 Task: Search one way flight ticket for 1 adult, 1 child, 1 infant in seat in premium economy from Ketchikan: Ketchikan International Airport to Greensboro: Piedmont Triad International Airport on 5-1-2023. Number of bags: 1 checked bag. Price is upto 110000. Outbound departure time preference is 13:15. Return departure time preference is 11:30.
Action: Mouse moved to (158, 149)
Screenshot: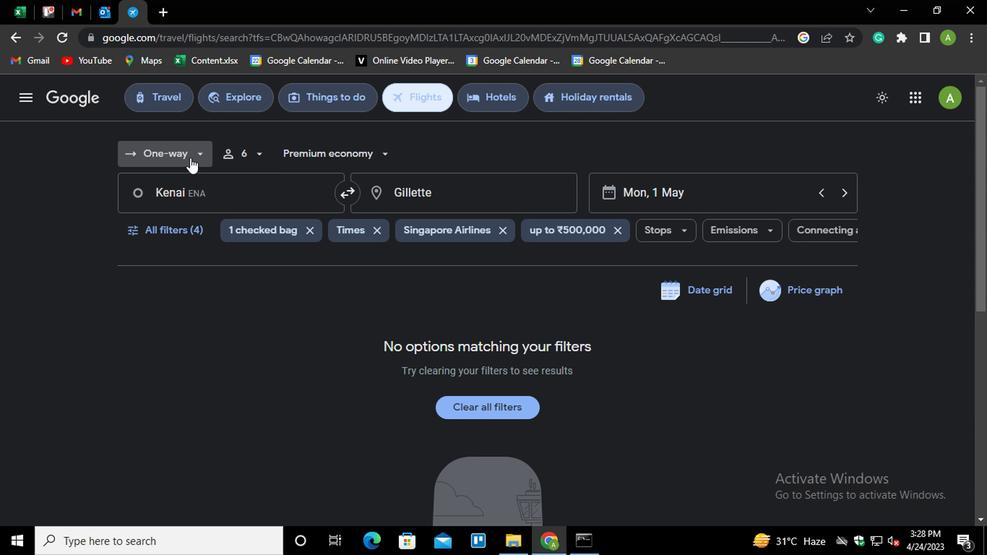 
Action: Mouse pressed left at (158, 149)
Screenshot: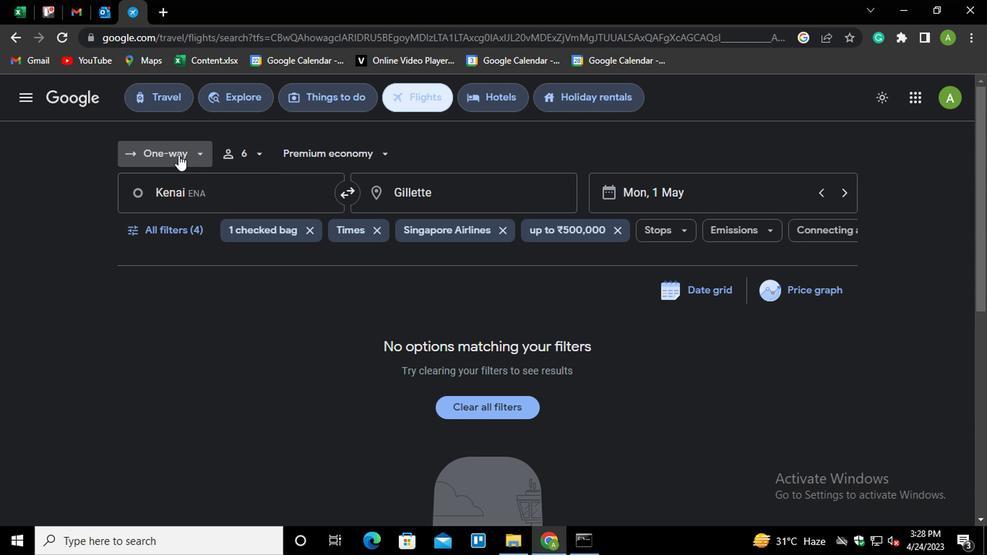 
Action: Mouse moved to (171, 218)
Screenshot: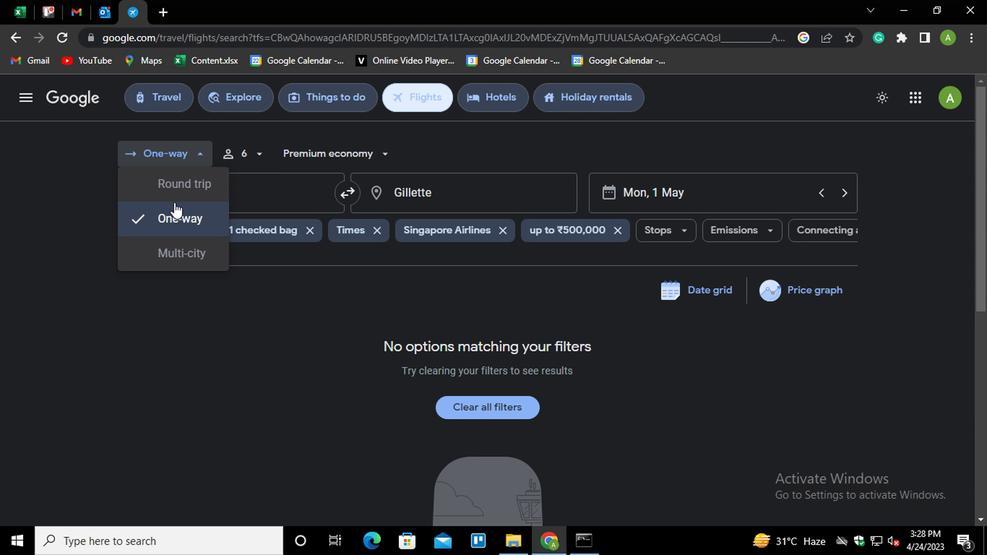 
Action: Mouse pressed left at (171, 218)
Screenshot: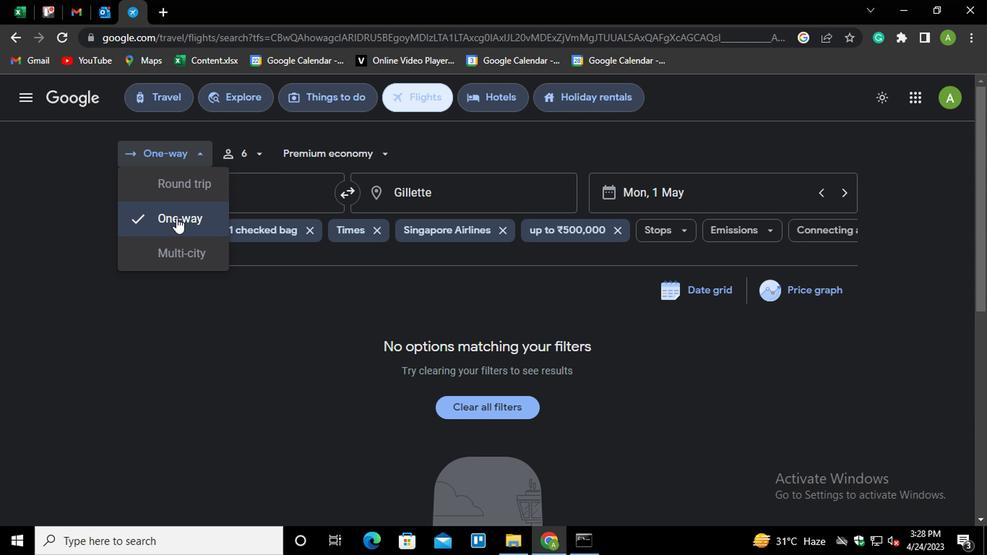 
Action: Mouse moved to (248, 154)
Screenshot: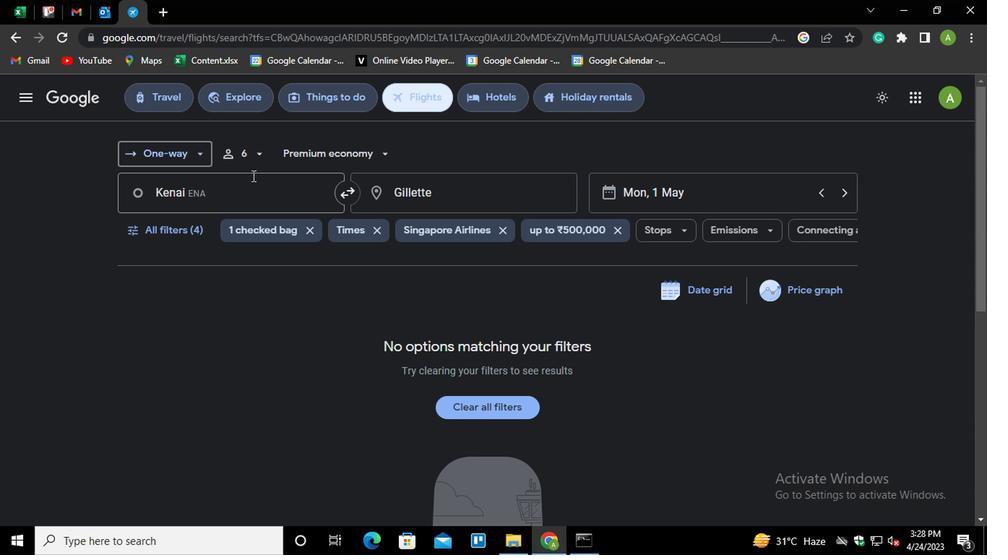 
Action: Mouse pressed left at (248, 154)
Screenshot: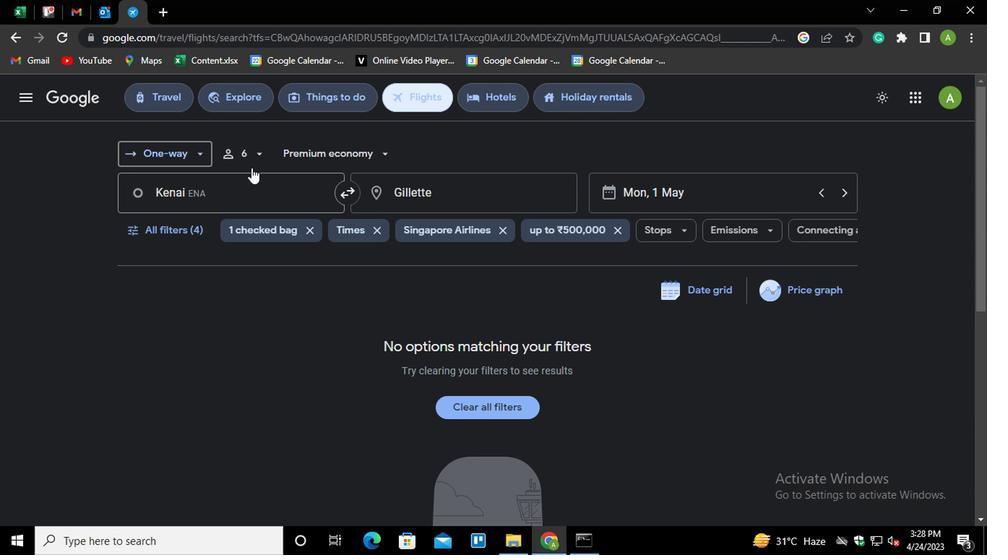 
Action: Mouse moved to (308, 186)
Screenshot: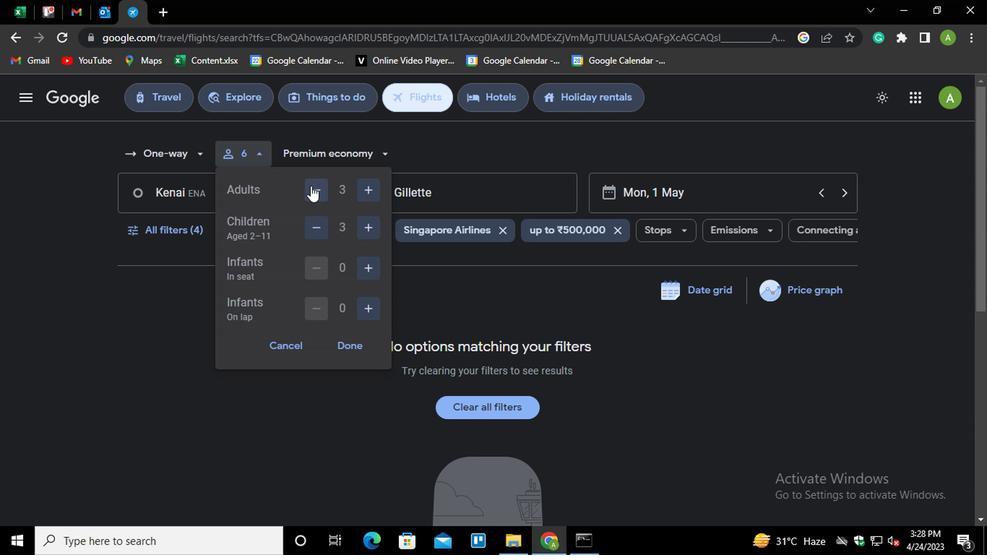 
Action: Mouse pressed left at (308, 186)
Screenshot: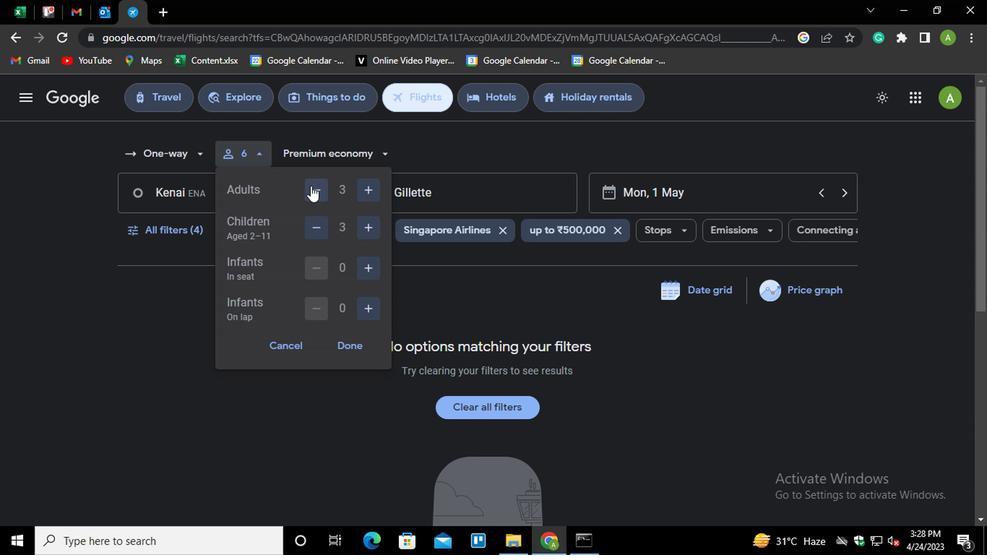 
Action: Mouse moved to (309, 186)
Screenshot: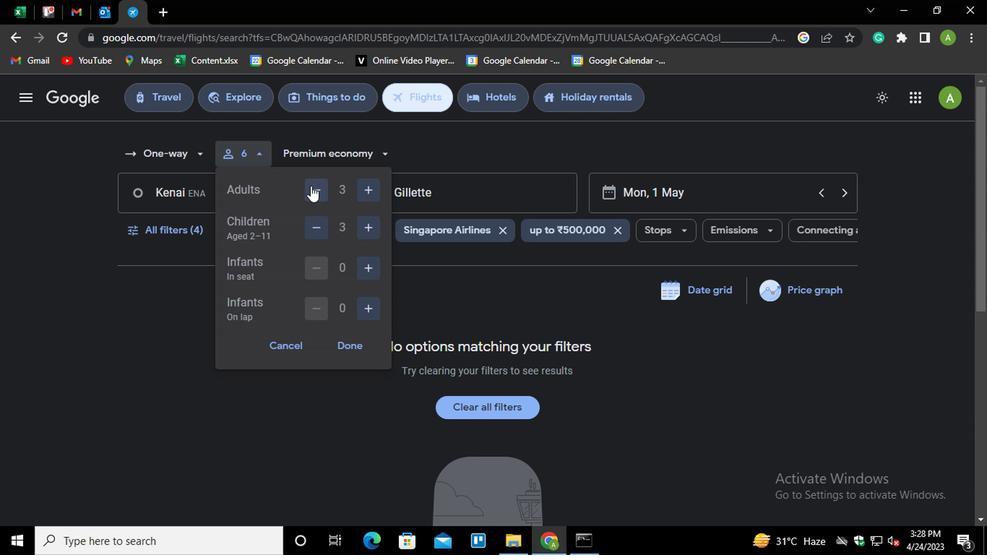 
Action: Mouse pressed left at (309, 186)
Screenshot: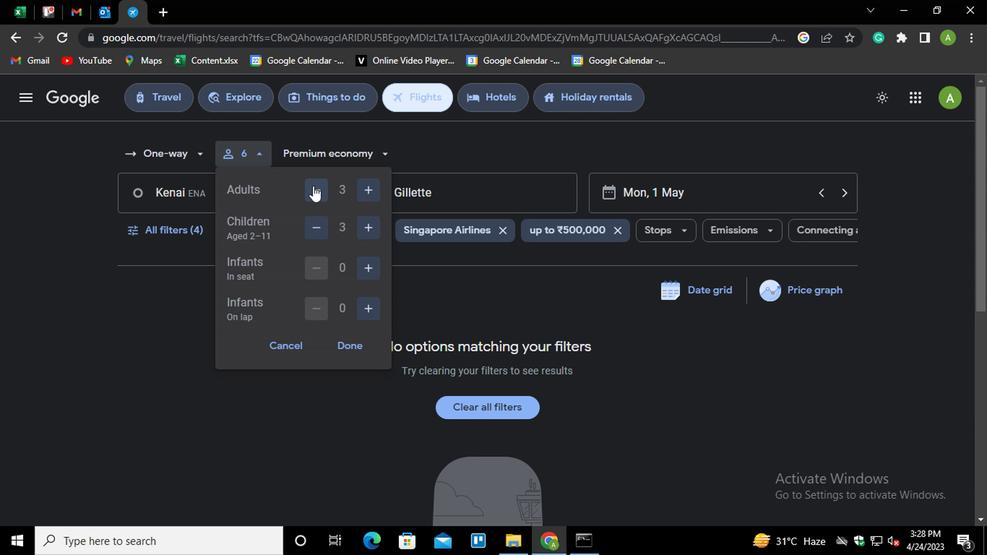 
Action: Mouse moved to (312, 225)
Screenshot: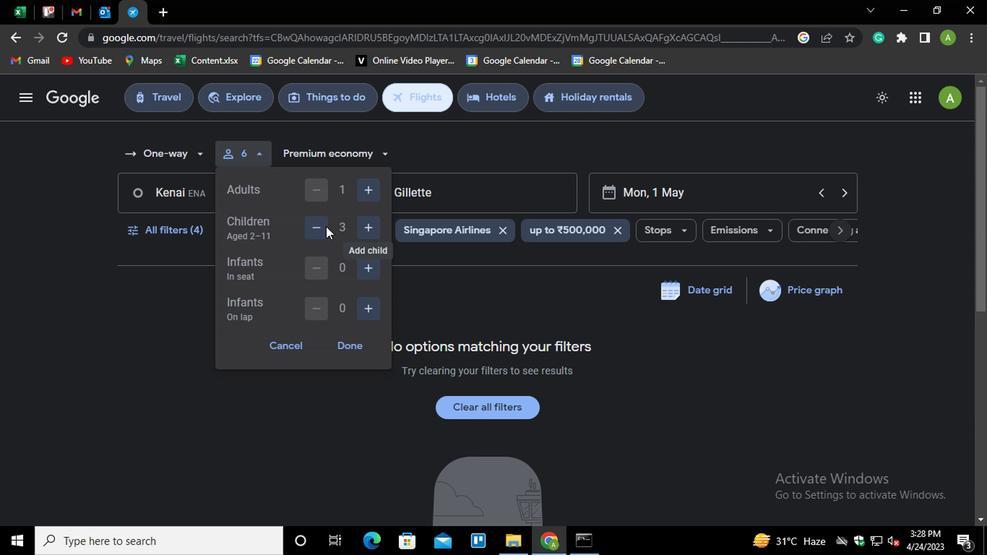 
Action: Mouse pressed left at (312, 225)
Screenshot: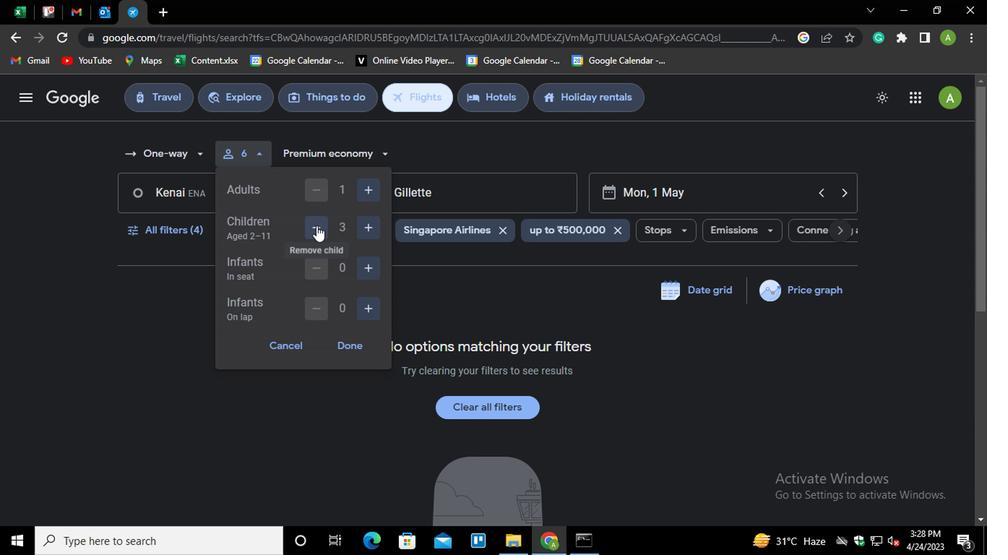
Action: Mouse pressed left at (312, 225)
Screenshot: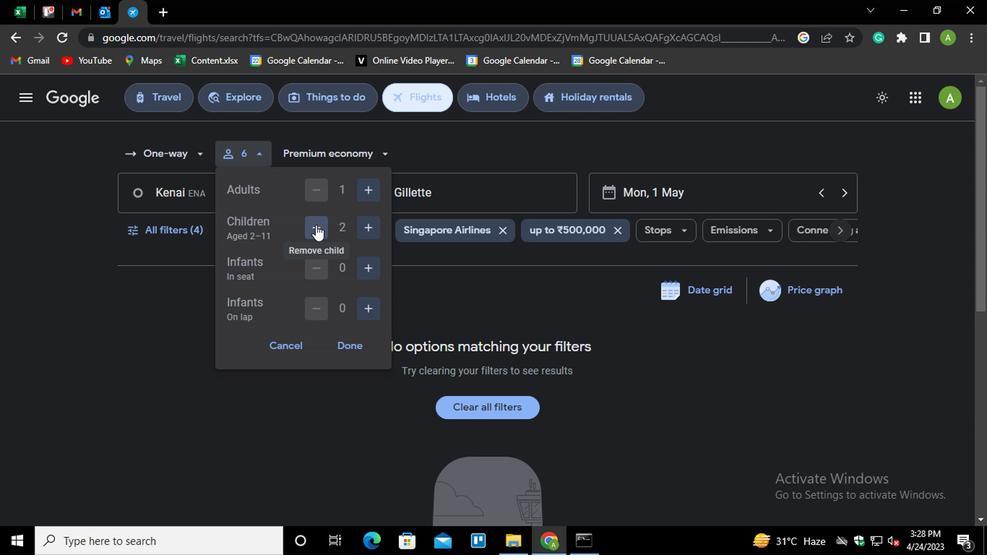 
Action: Mouse moved to (365, 271)
Screenshot: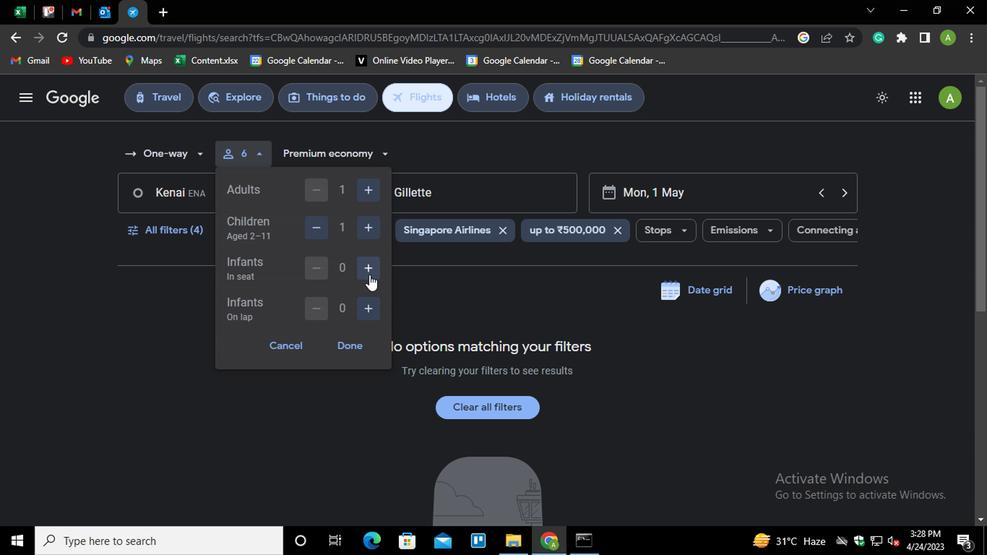 
Action: Mouse pressed left at (365, 271)
Screenshot: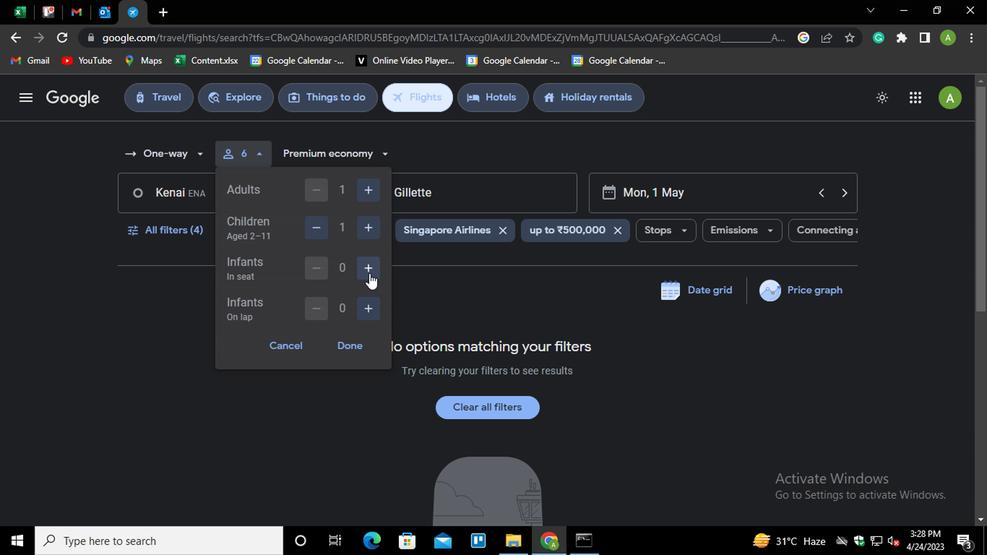 
Action: Mouse moved to (354, 350)
Screenshot: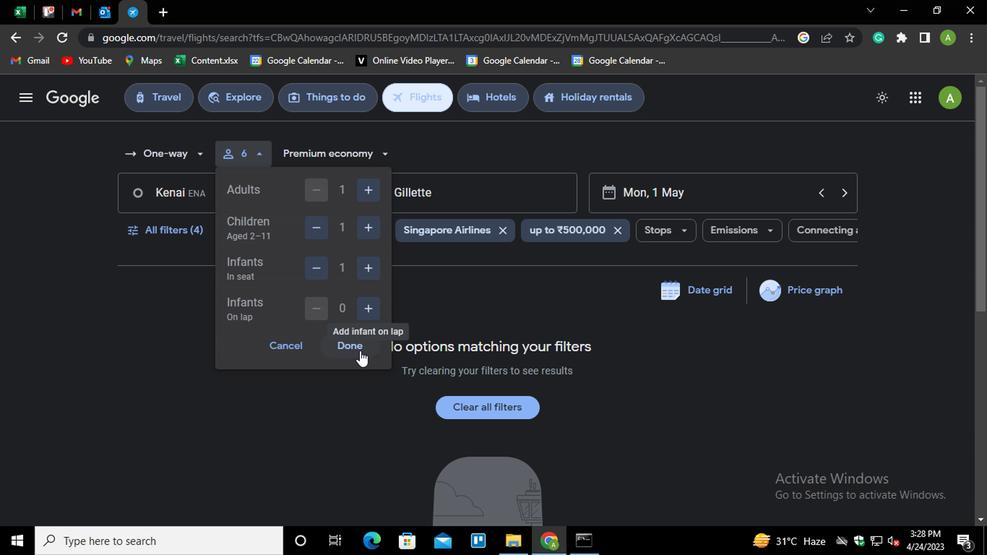 
Action: Mouse pressed left at (354, 350)
Screenshot: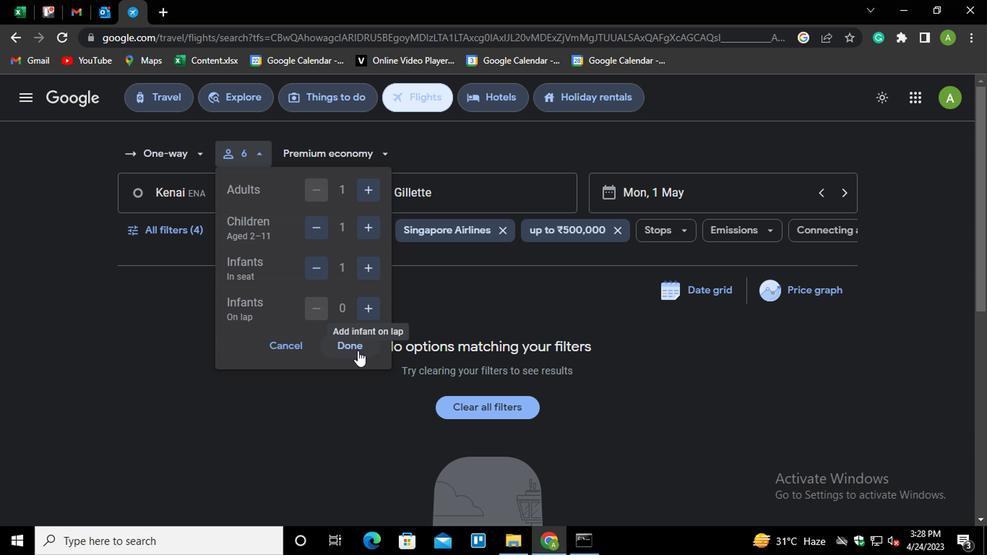 
Action: Mouse moved to (348, 145)
Screenshot: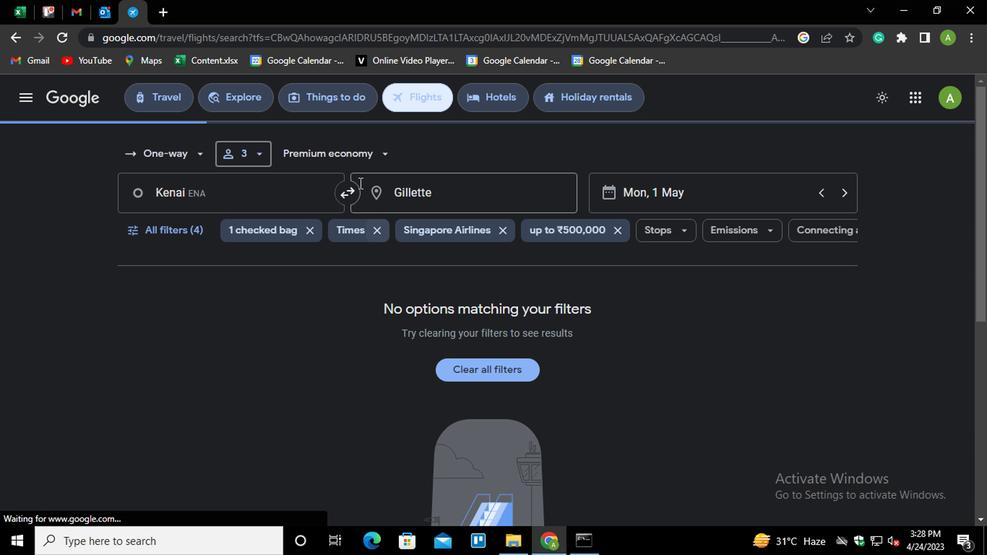 
Action: Mouse pressed left at (348, 145)
Screenshot: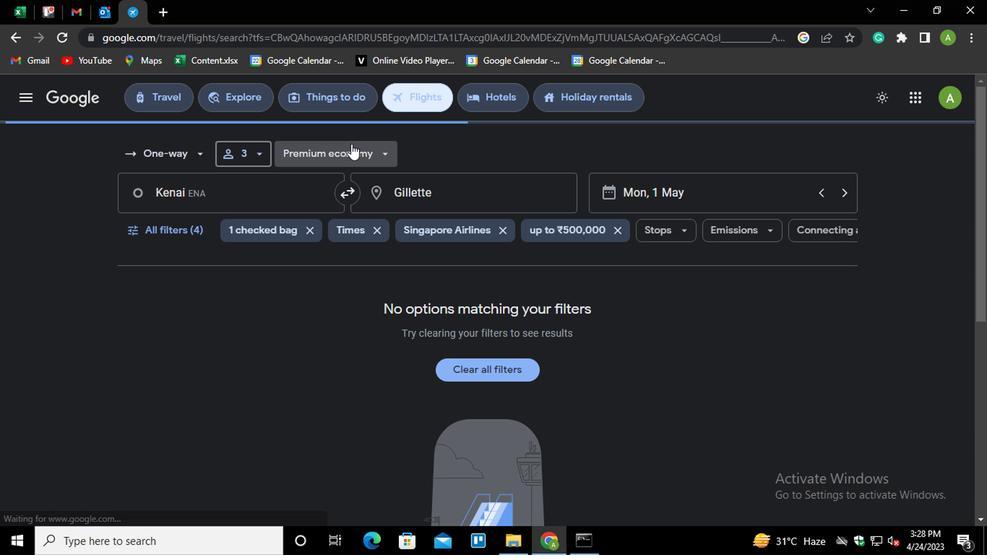 
Action: Mouse moved to (369, 188)
Screenshot: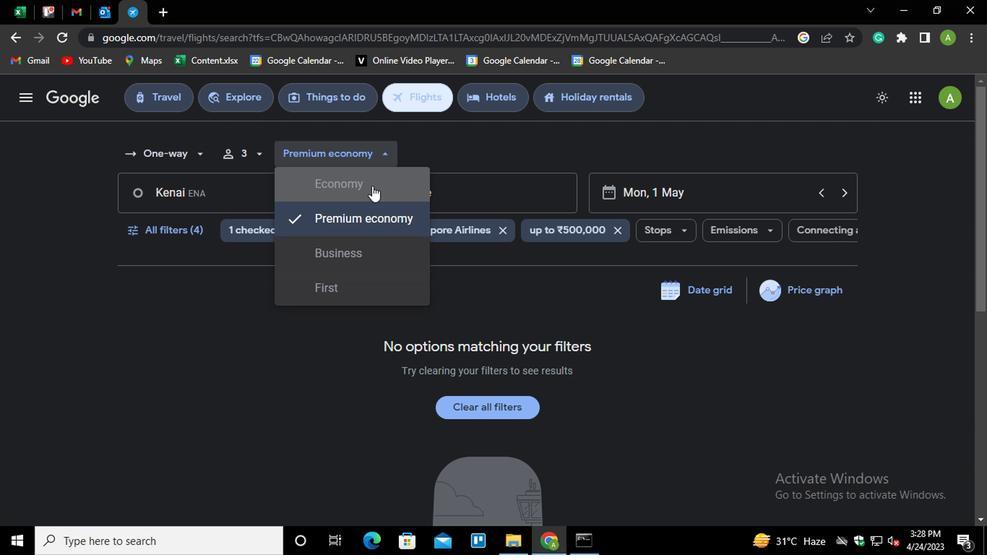 
Action: Mouse pressed left at (369, 188)
Screenshot: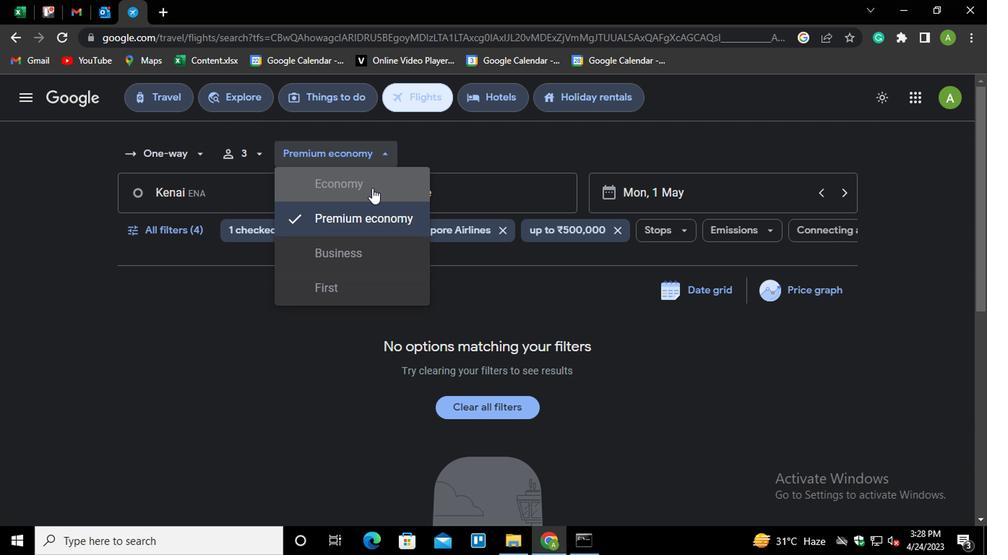 
Action: Mouse moved to (239, 198)
Screenshot: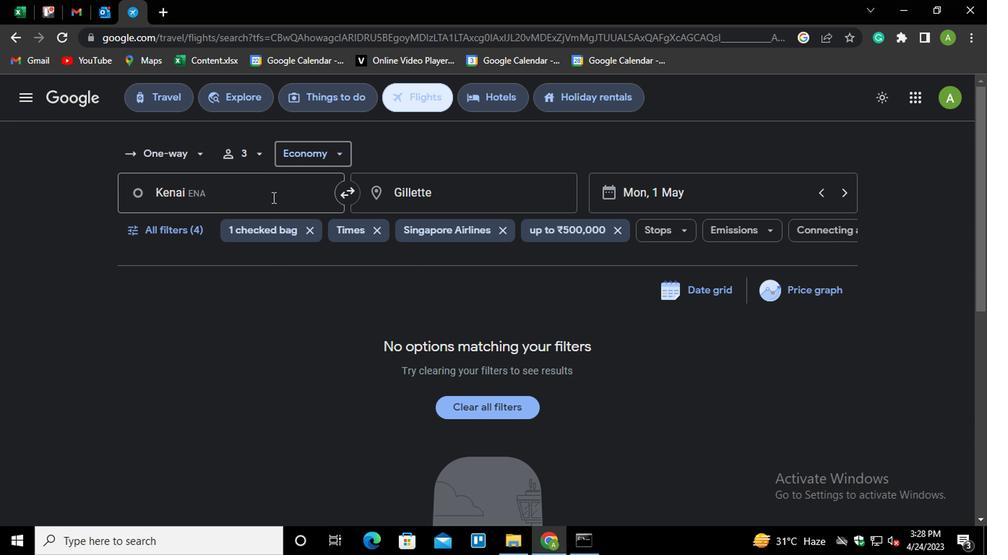 
Action: Mouse pressed left at (239, 198)
Screenshot: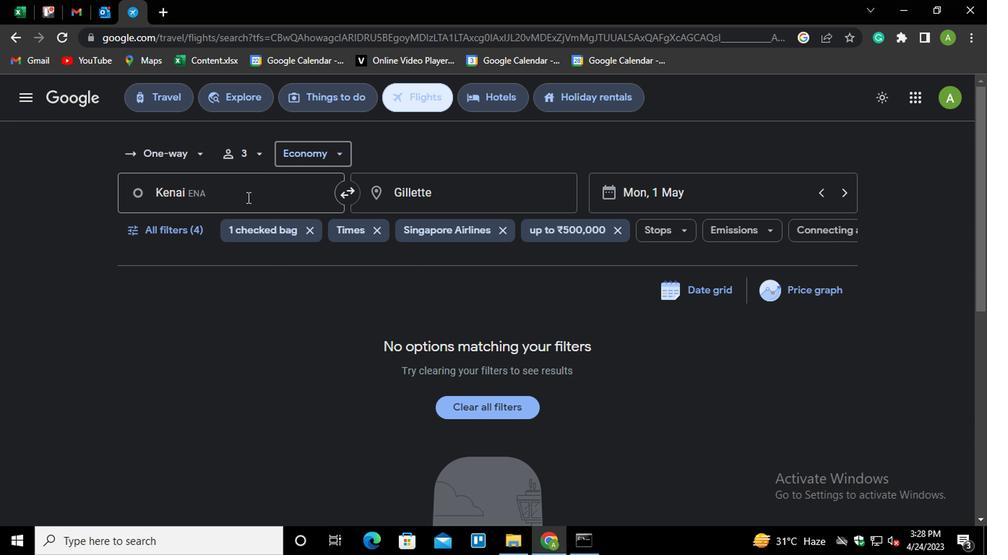 
Action: Mouse moved to (239, 196)
Screenshot: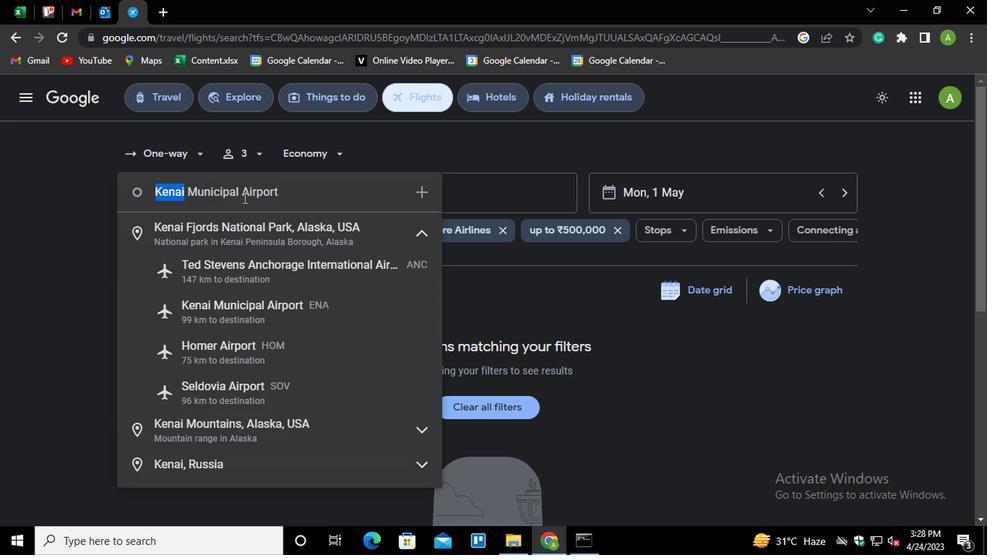 
Action: Key pressed <Key.shift_r>Ketchik<Key.down><Key.down><Key.enter>
Screenshot: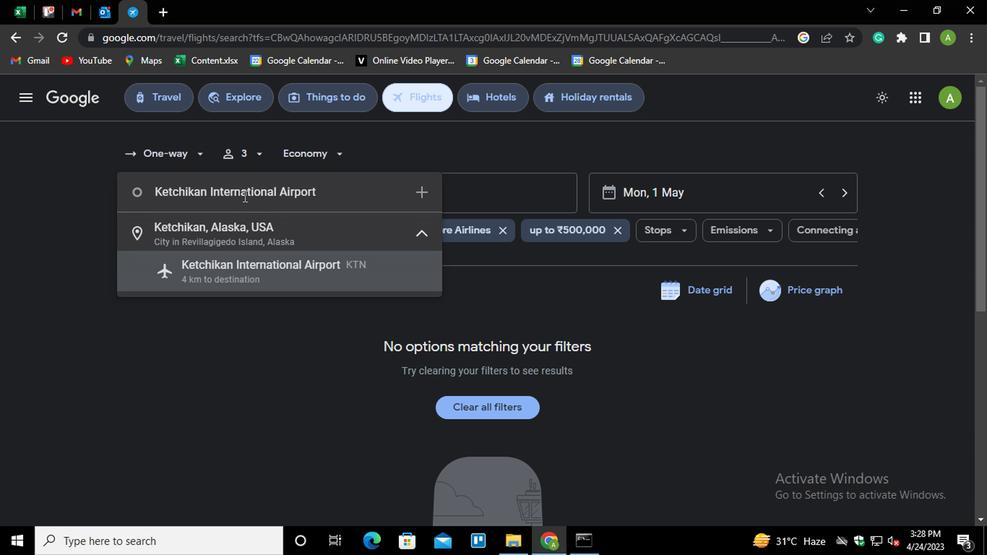 
Action: Mouse moved to (463, 197)
Screenshot: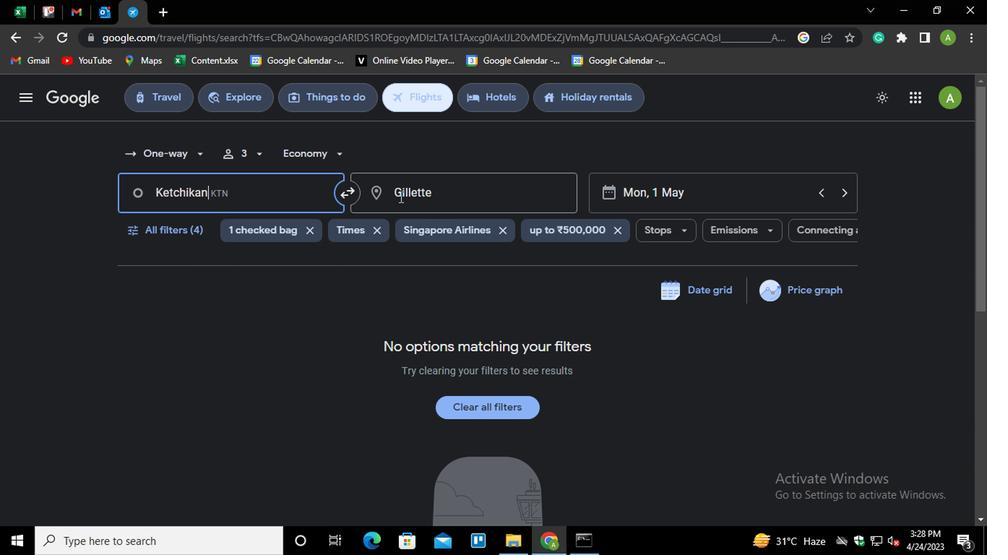 
Action: Mouse pressed left at (463, 197)
Screenshot: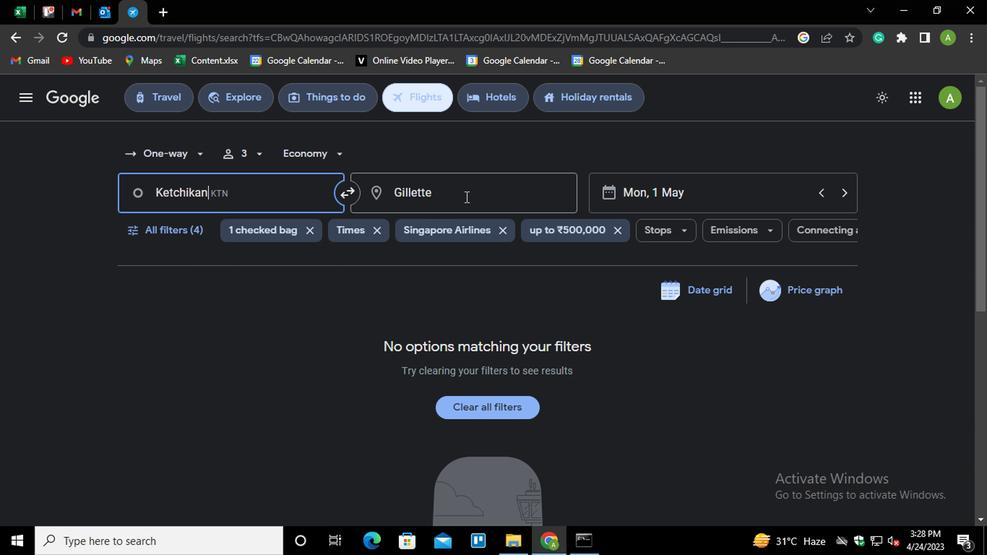 
Action: Key pressed <Key.shift>GREENSBORO<Key.down><Key.down><Key.enter>
Screenshot: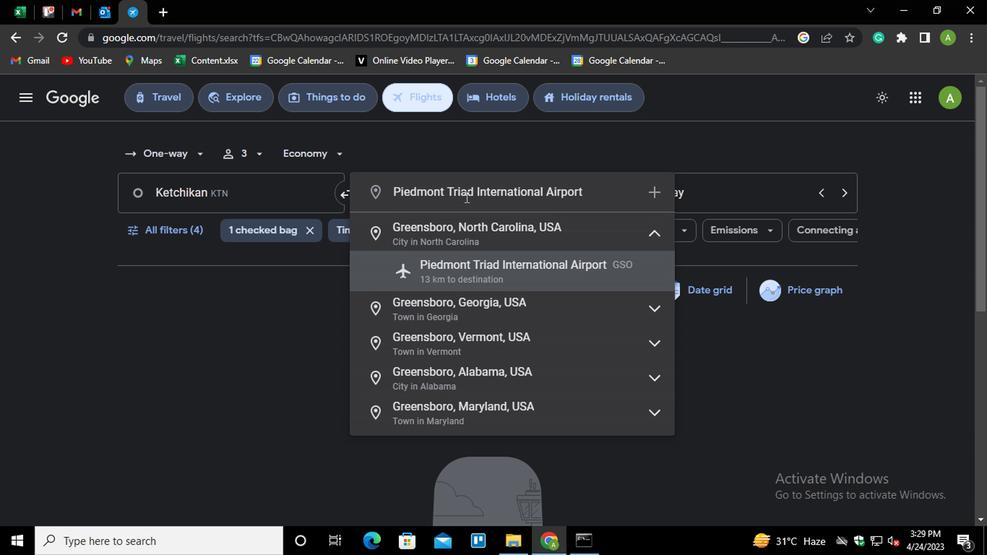 
Action: Mouse moved to (161, 230)
Screenshot: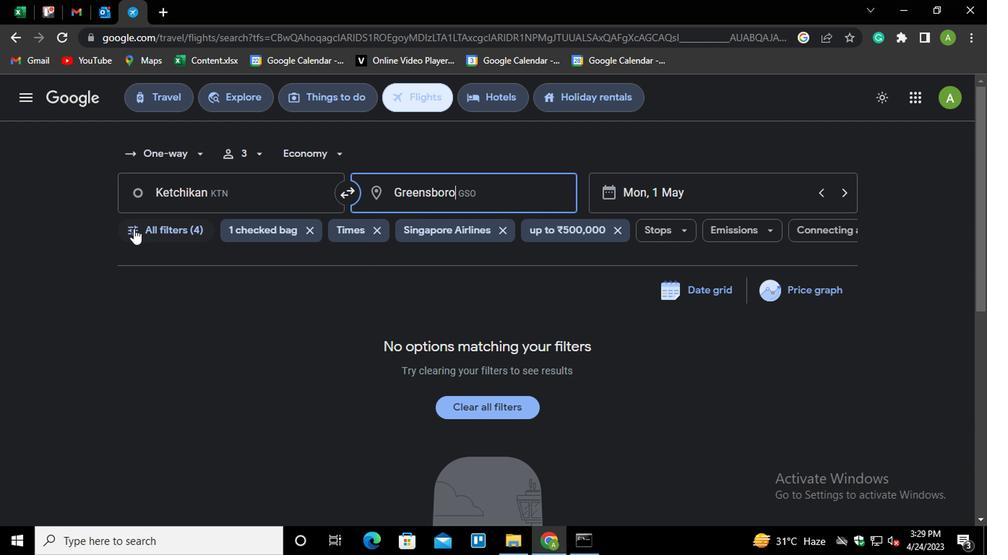 
Action: Mouse pressed left at (161, 230)
Screenshot: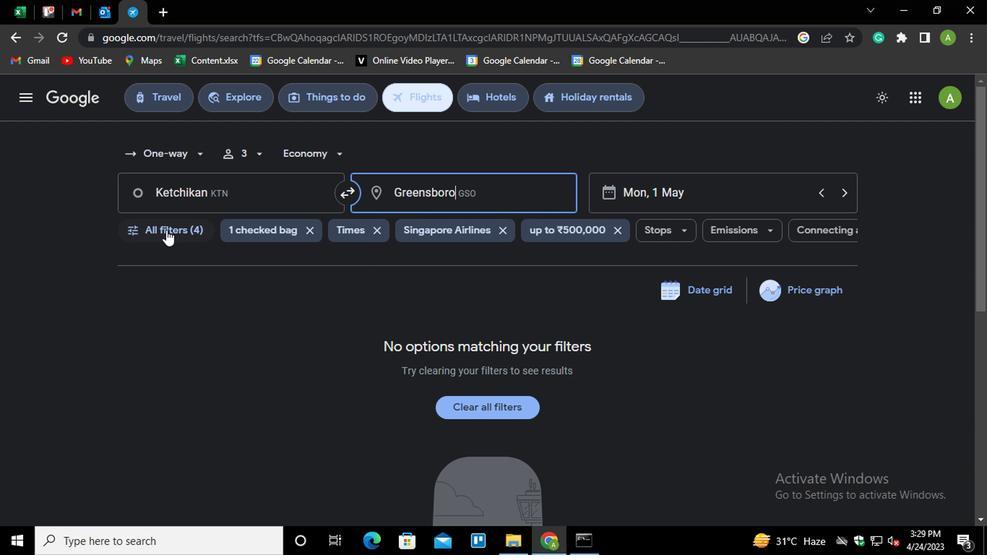 
Action: Mouse moved to (235, 368)
Screenshot: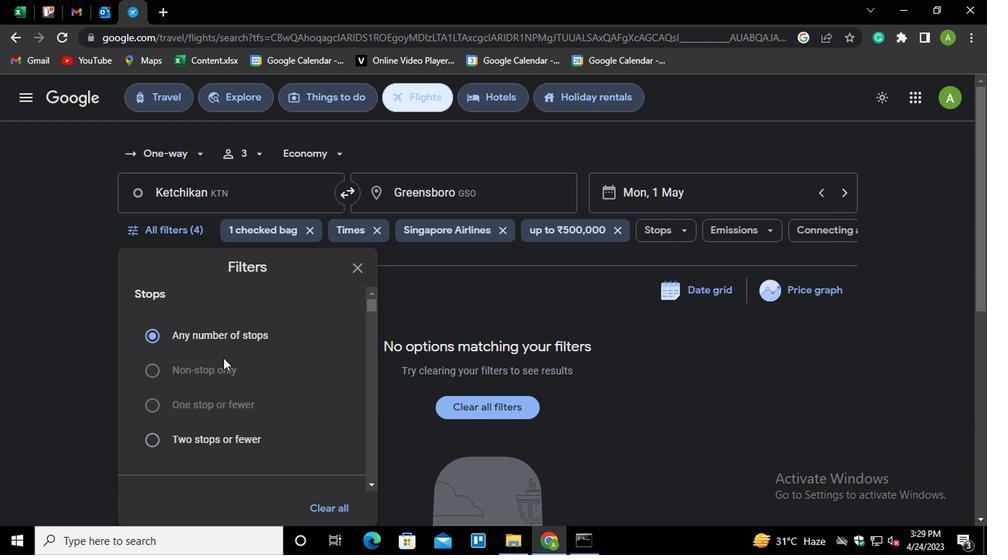 
Action: Mouse scrolled (235, 367) with delta (0, -1)
Screenshot: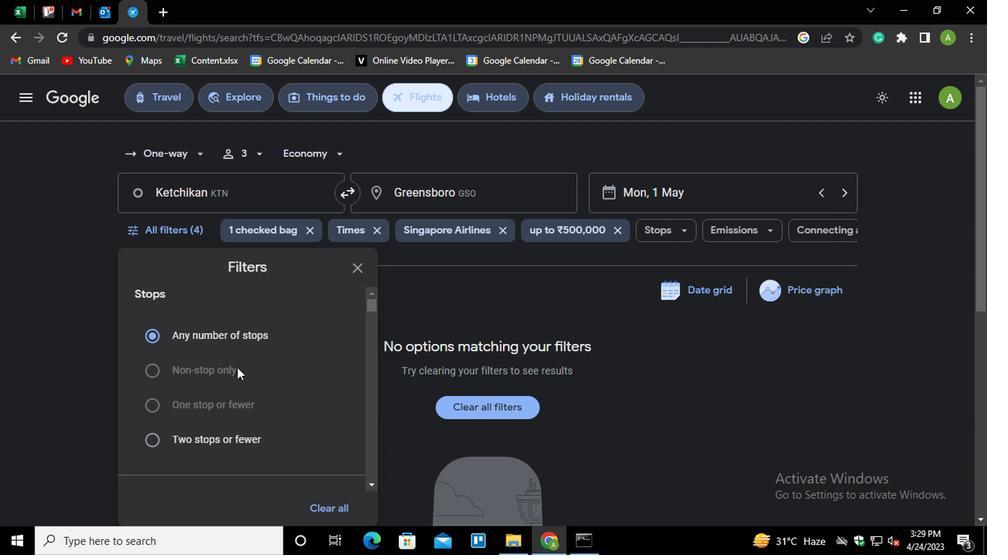 
Action: Mouse moved to (235, 368)
Screenshot: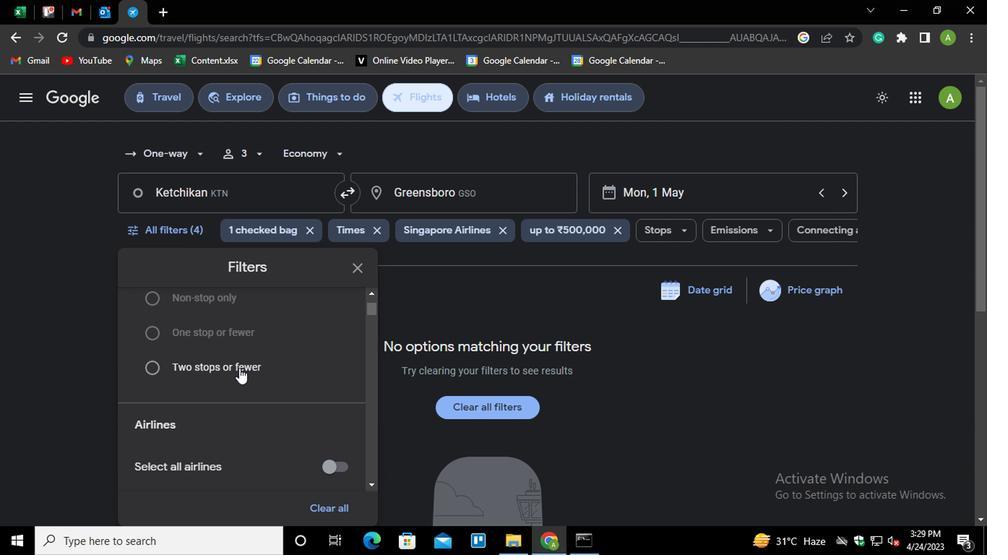 
Action: Mouse scrolled (235, 367) with delta (0, -1)
Screenshot: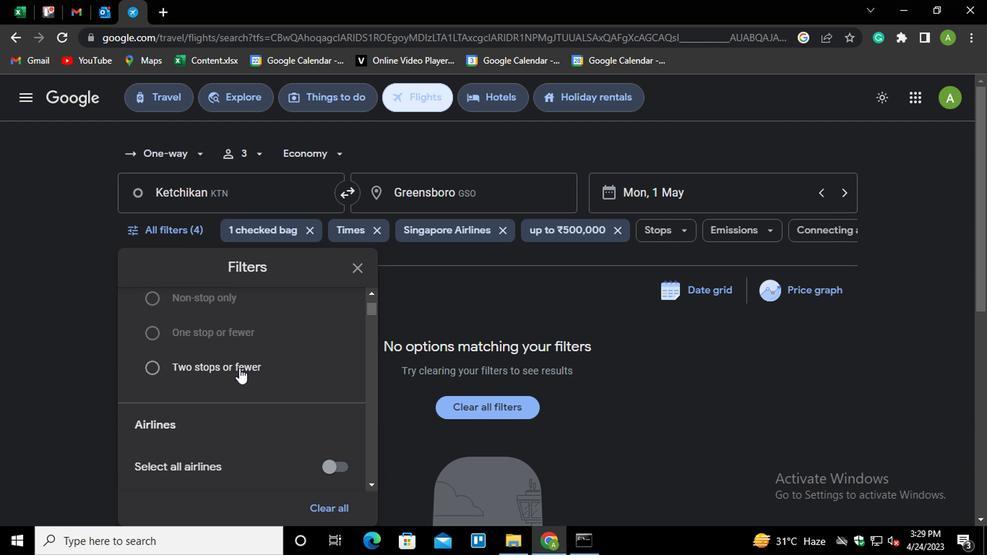 
Action: Mouse moved to (235, 368)
Screenshot: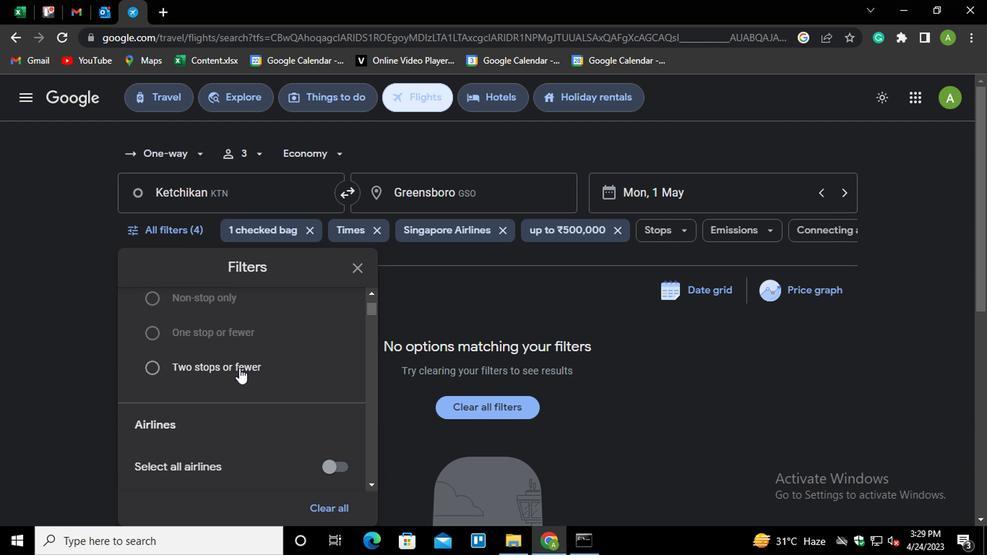 
Action: Mouse scrolled (235, 367) with delta (0, -1)
Screenshot: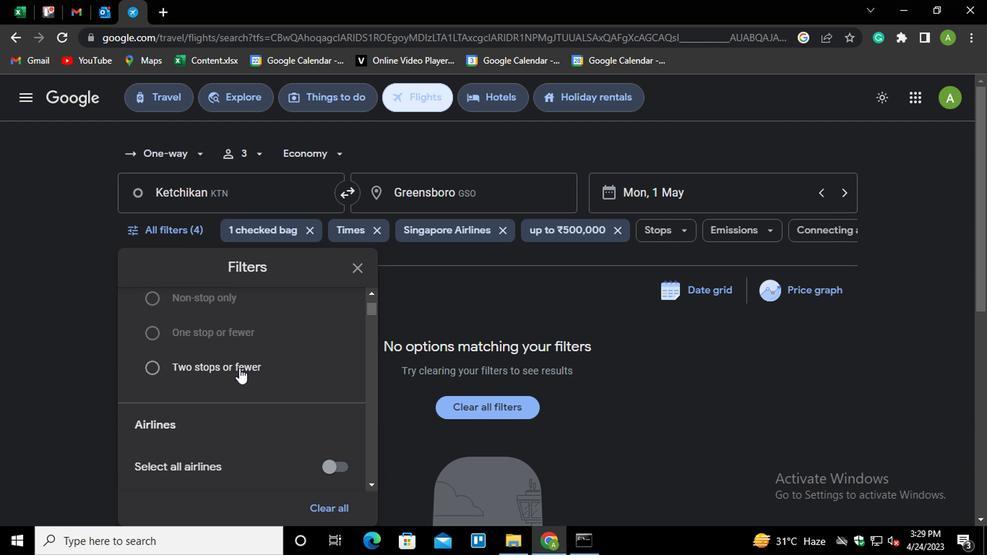 
Action: Mouse scrolled (235, 367) with delta (0, -1)
Screenshot: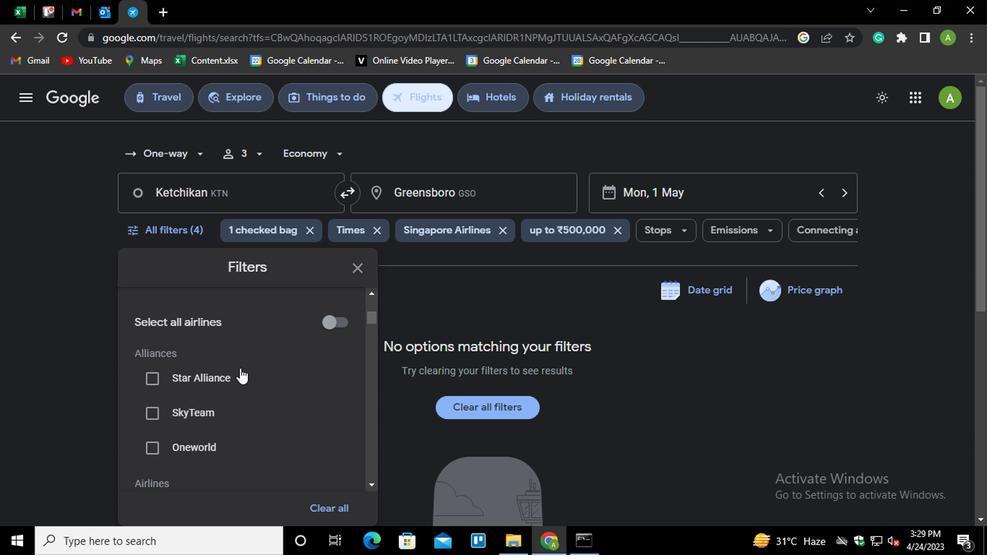 
Action: Mouse scrolled (235, 367) with delta (0, -1)
Screenshot: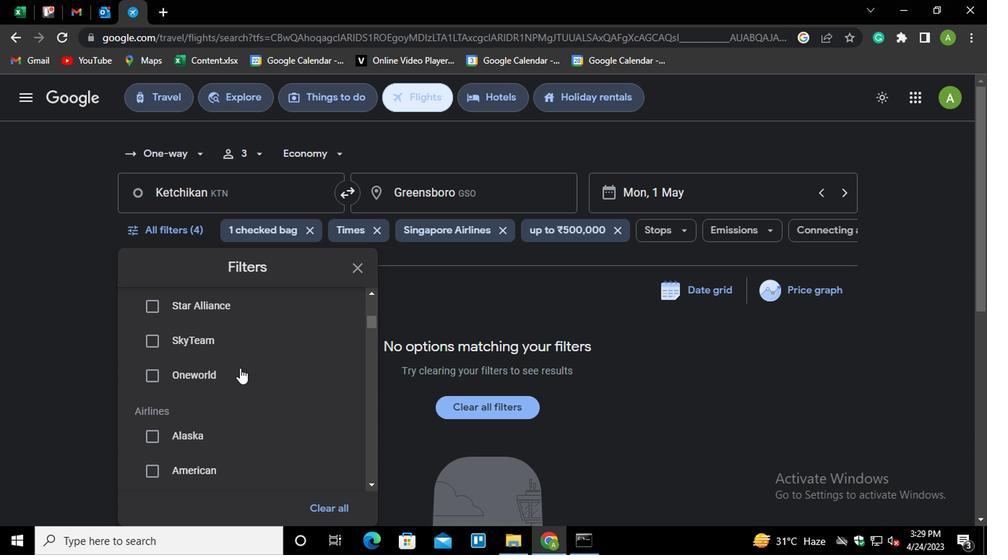 
Action: Mouse scrolled (235, 368) with delta (0, 0)
Screenshot: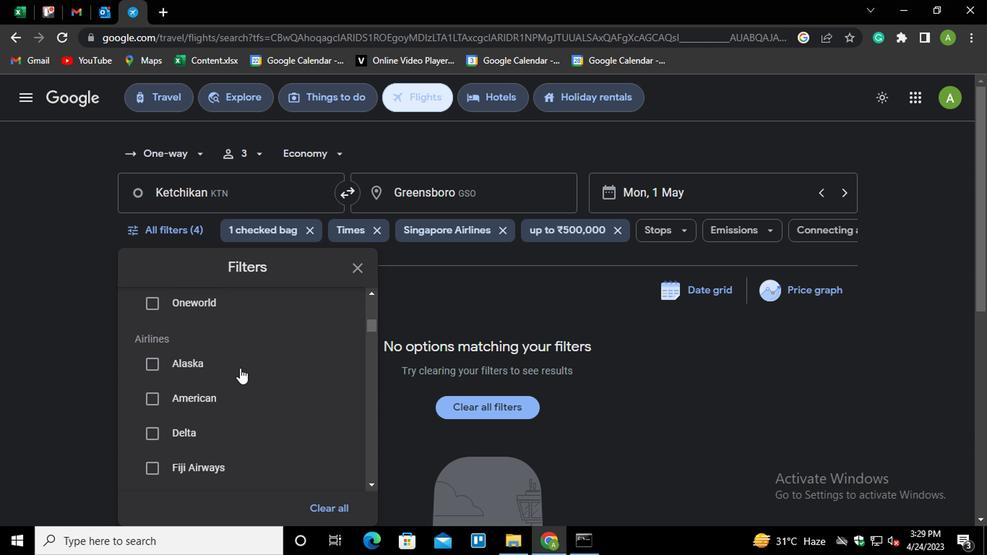 
Action: Mouse scrolled (235, 368) with delta (0, 0)
Screenshot: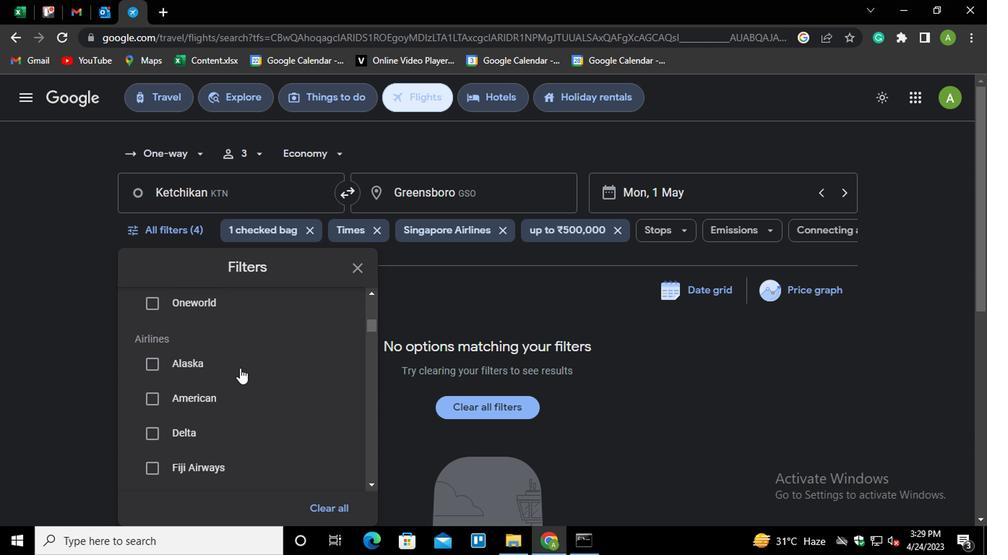 
Action: Mouse scrolled (235, 368) with delta (0, 0)
Screenshot: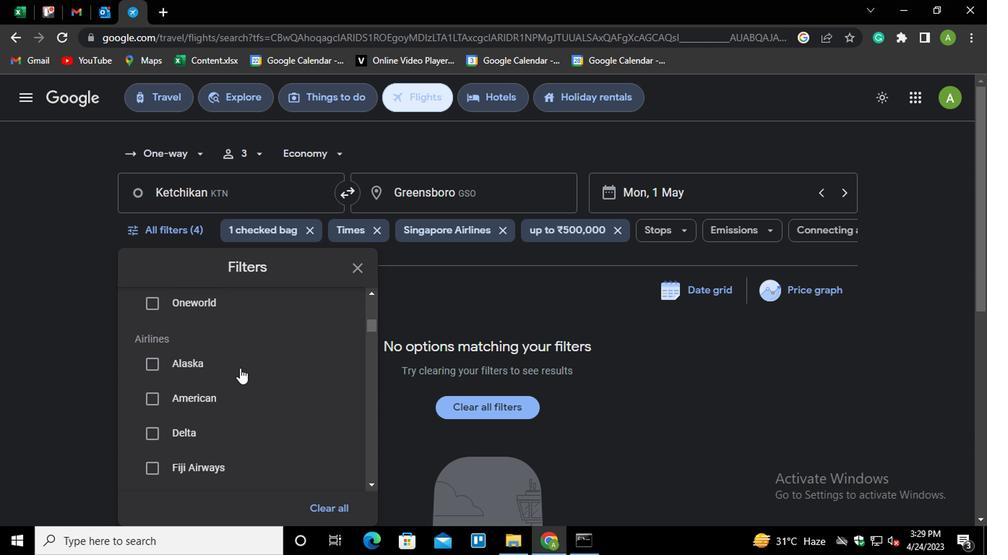 
Action: Mouse scrolled (235, 368) with delta (0, 0)
Screenshot: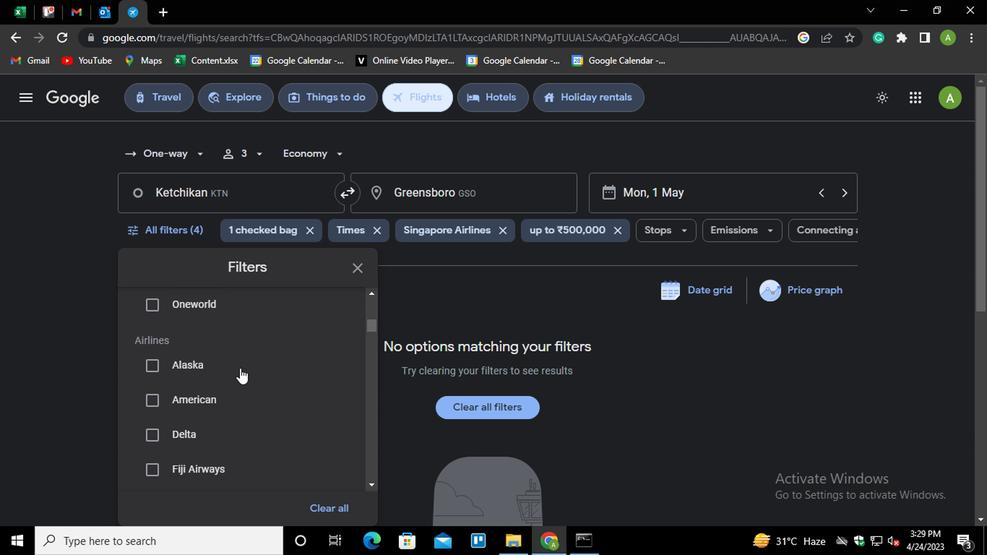 
Action: Mouse scrolled (235, 367) with delta (0, -1)
Screenshot: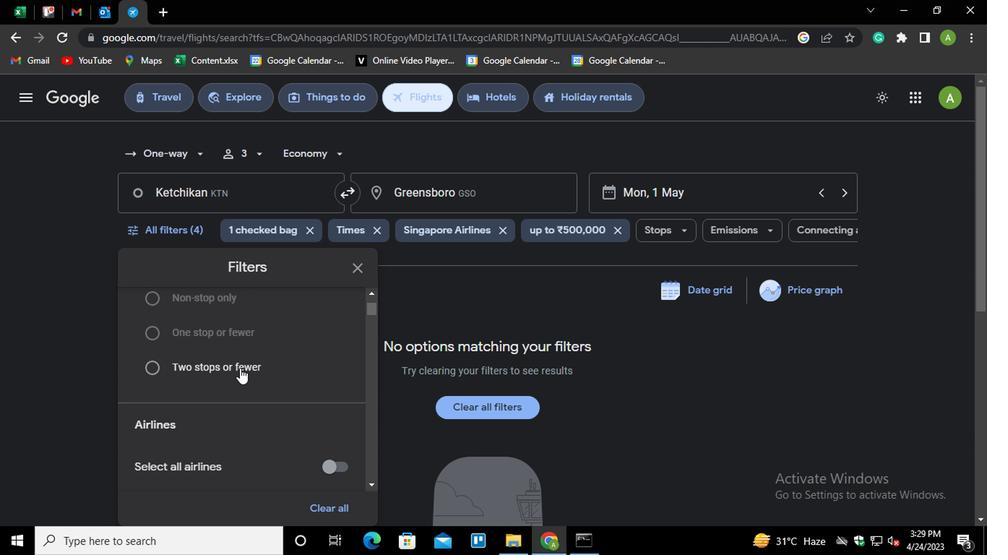 
Action: Mouse scrolled (235, 367) with delta (0, -1)
Screenshot: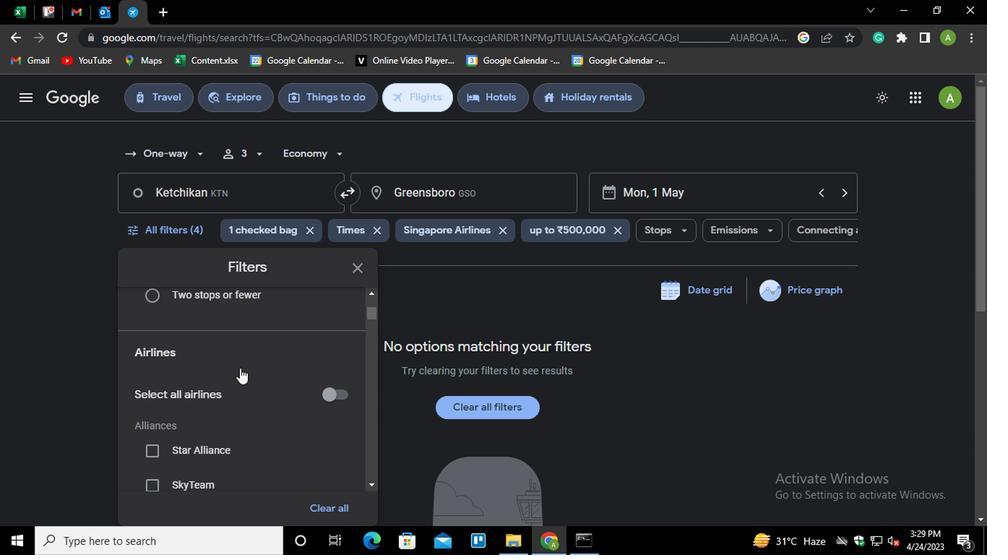 
Action: Mouse scrolled (235, 367) with delta (0, -1)
Screenshot: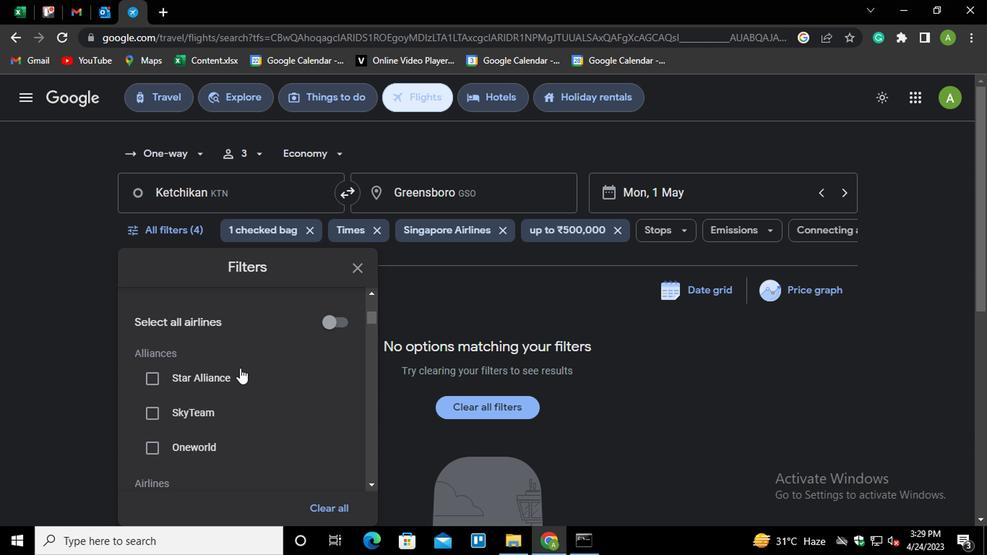
Action: Mouse scrolled (235, 367) with delta (0, -1)
Screenshot: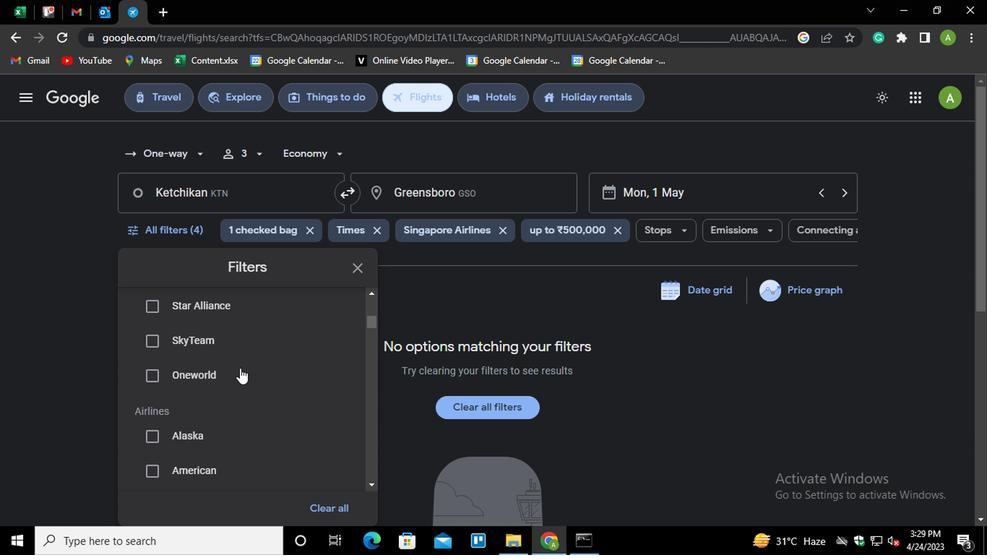 
Action: Mouse scrolled (235, 367) with delta (0, -1)
Screenshot: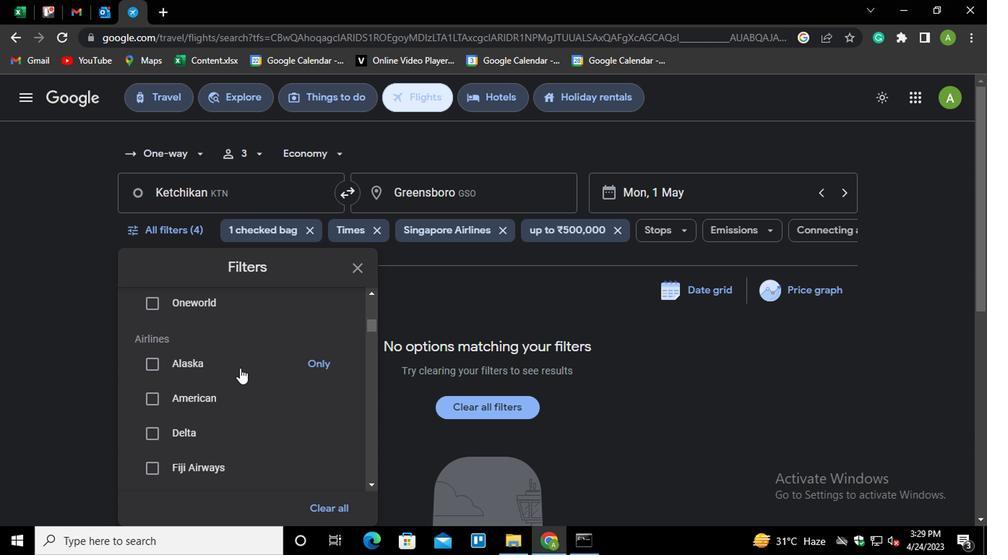 
Action: Mouse scrolled (235, 367) with delta (0, -1)
Screenshot: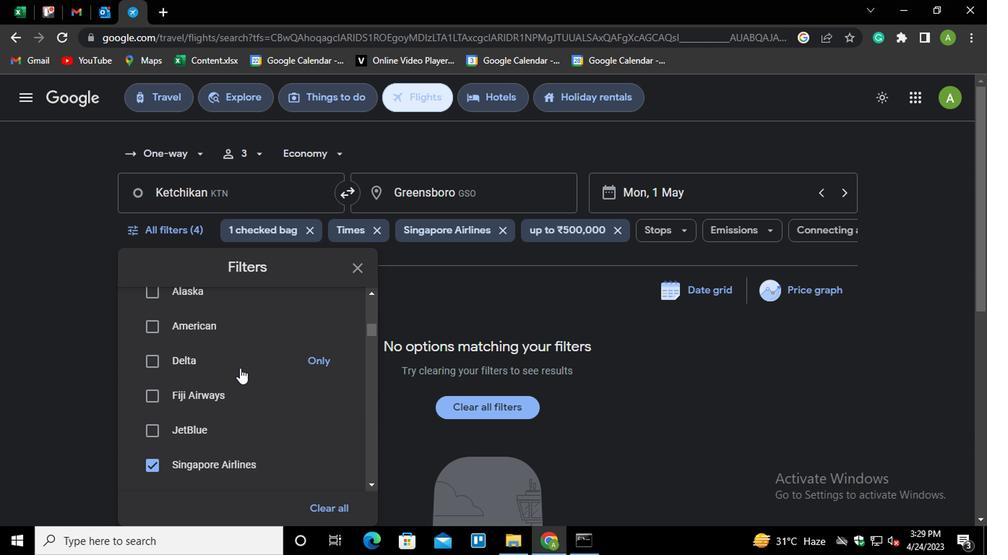 
Action: Mouse scrolled (235, 367) with delta (0, -1)
Screenshot: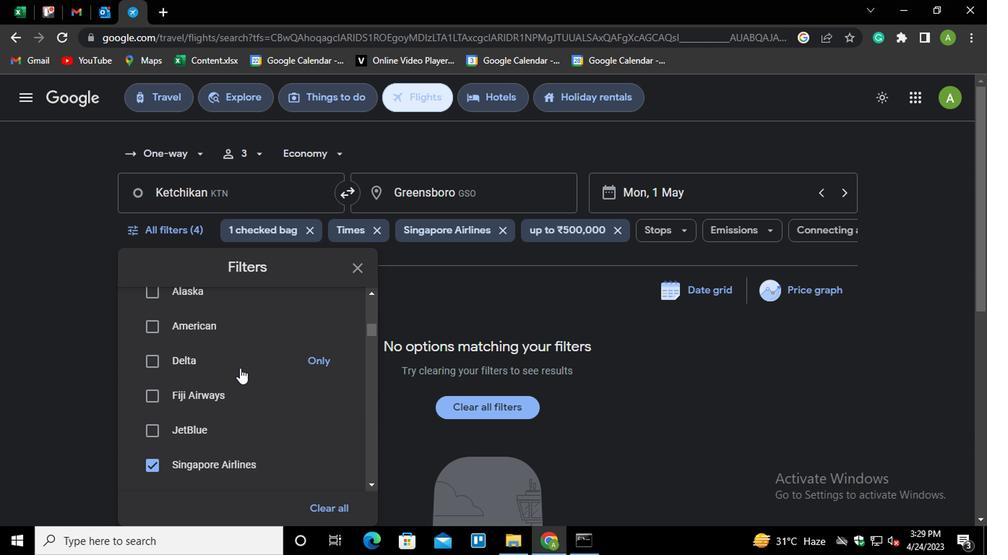 
Action: Mouse scrolled (235, 367) with delta (0, -1)
Screenshot: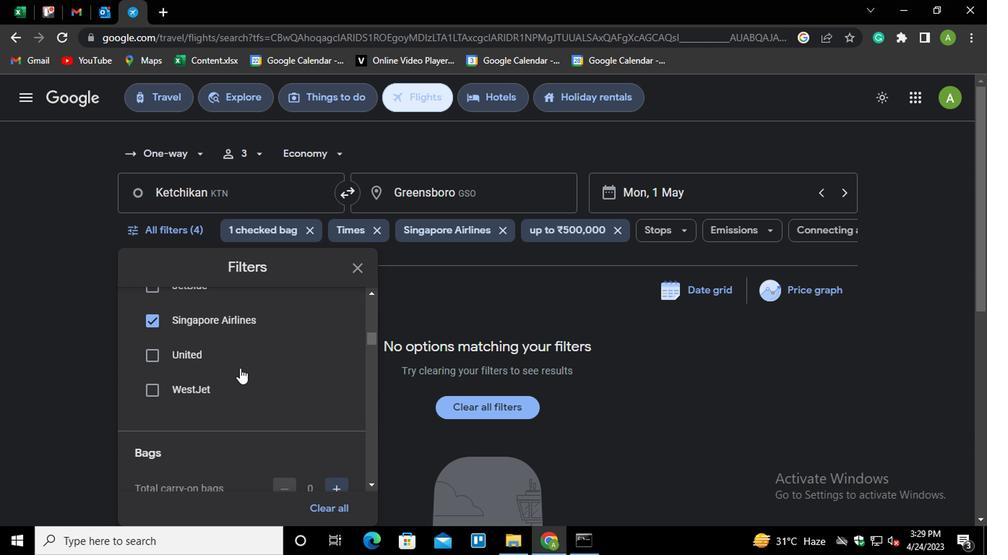 
Action: Mouse scrolled (235, 367) with delta (0, -1)
Screenshot: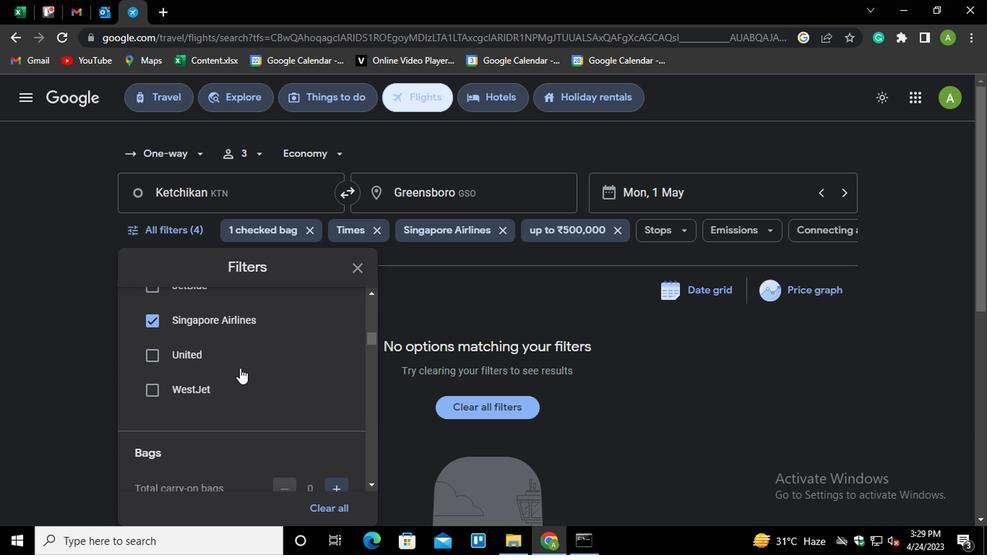 
Action: Mouse moved to (320, 395)
Screenshot: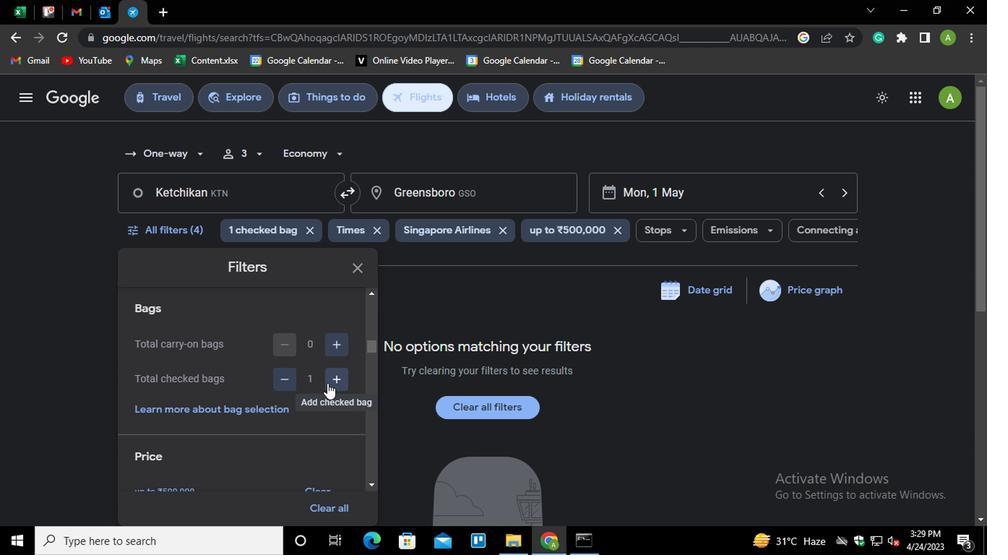 
Action: Mouse scrolled (320, 394) with delta (0, 0)
Screenshot: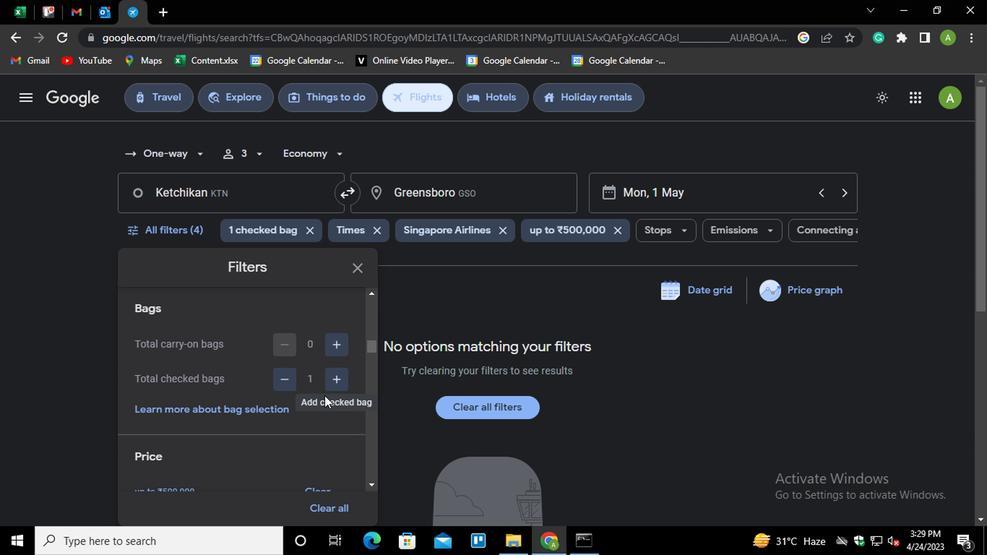 
Action: Mouse moved to (293, 366)
Screenshot: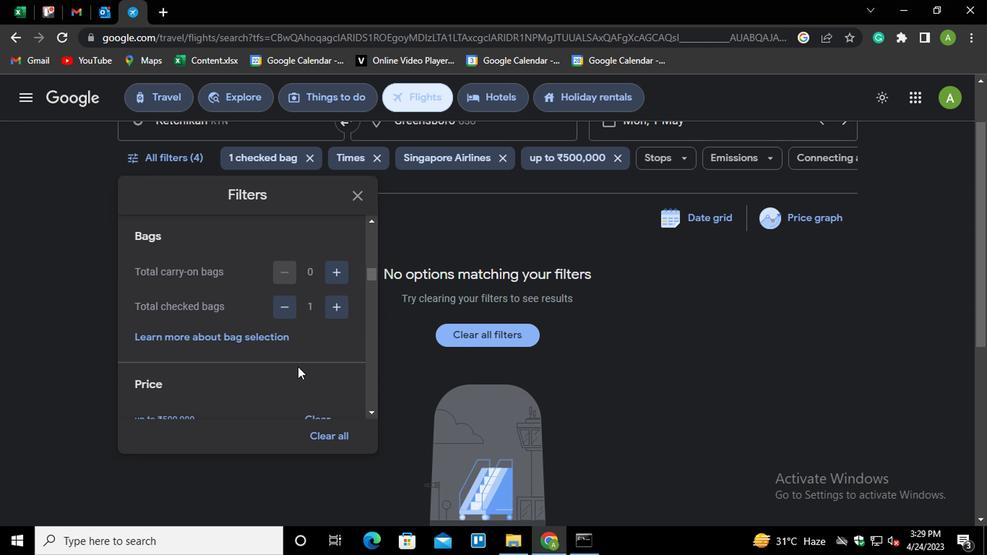 
Action: Mouse scrolled (293, 366) with delta (0, 0)
Screenshot: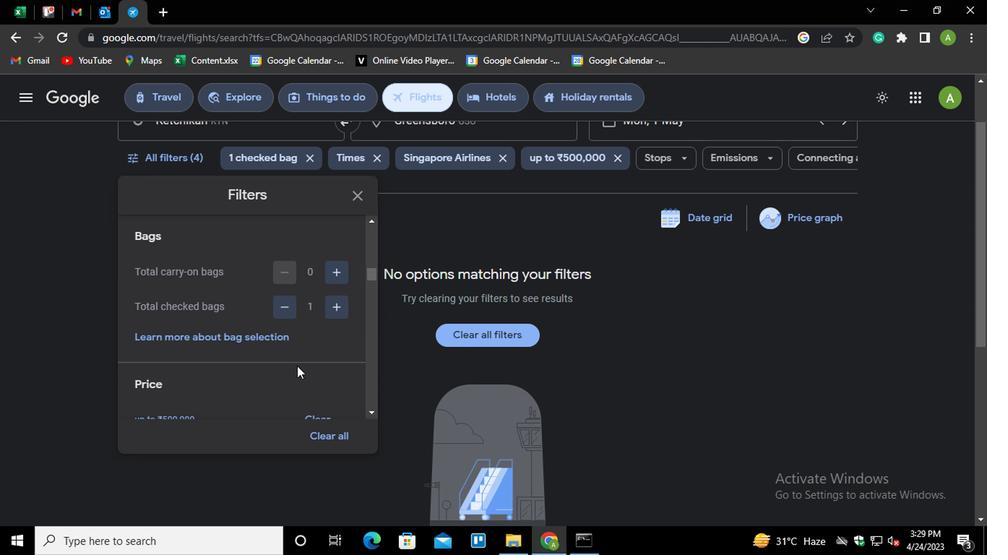 
Action: Mouse moved to (267, 304)
Screenshot: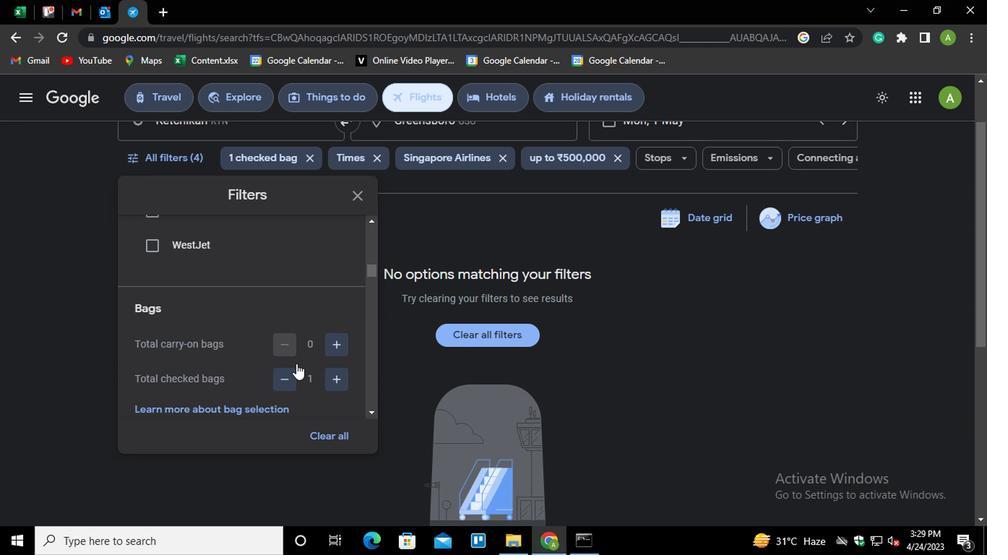 
Action: Mouse scrolled (267, 303) with delta (0, -1)
Screenshot: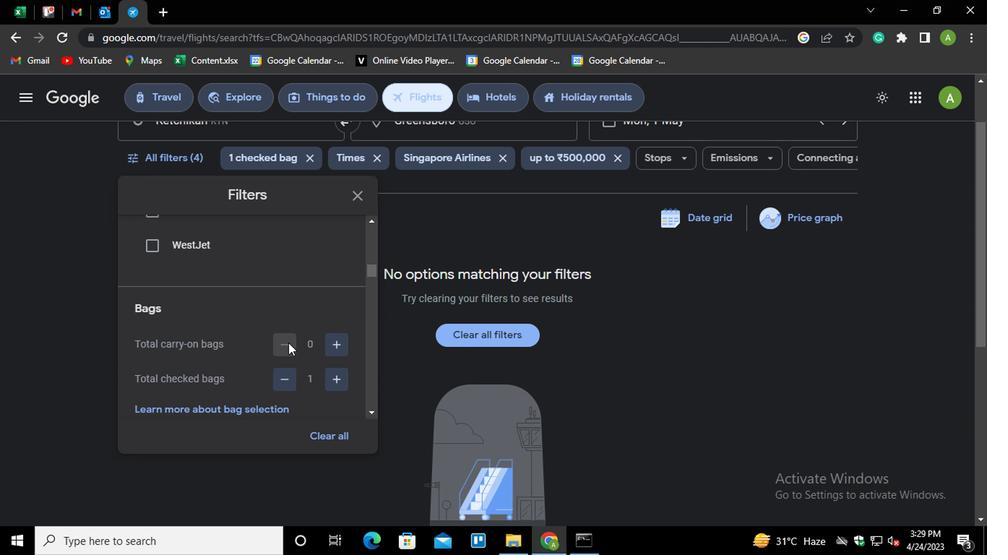
Action: Mouse scrolled (267, 303) with delta (0, -1)
Screenshot: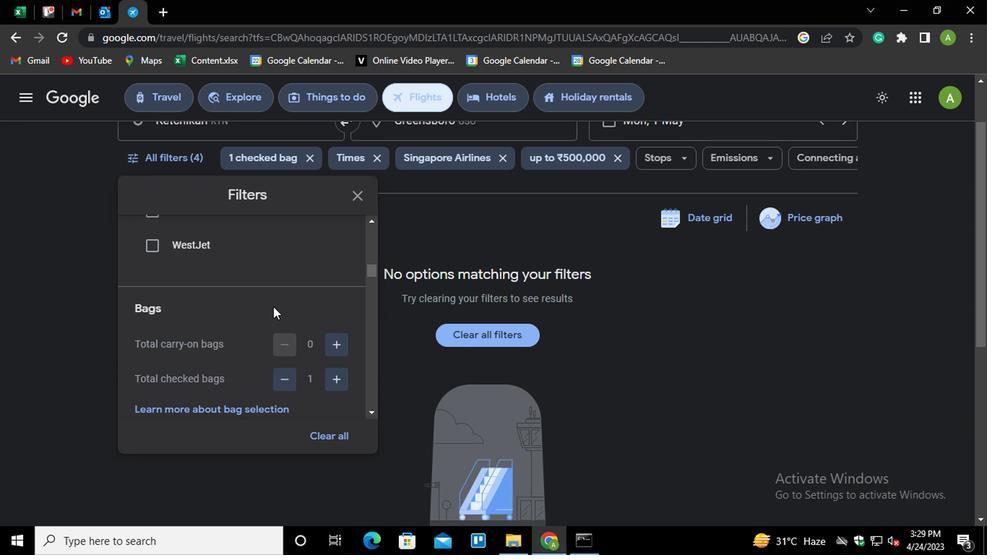 
Action: Mouse moved to (267, 304)
Screenshot: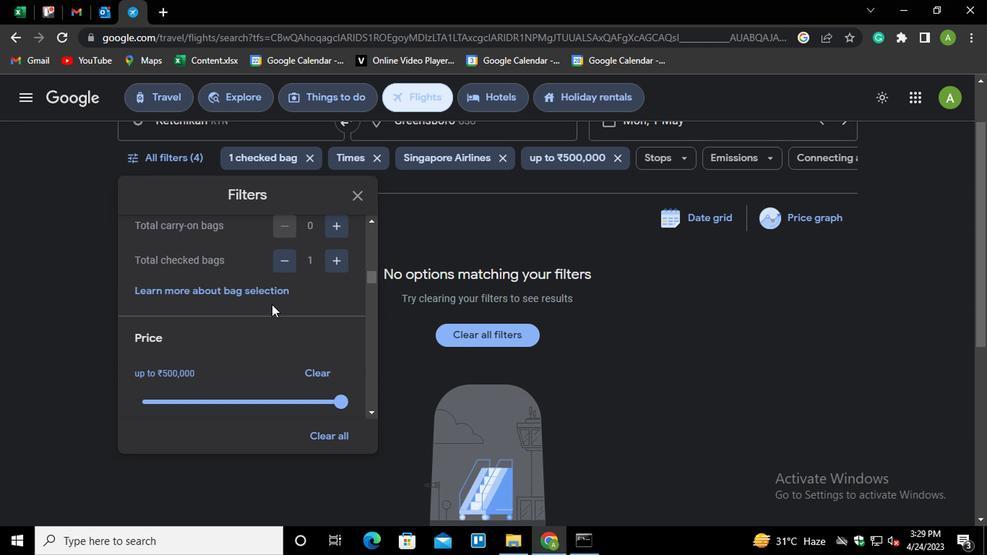 
Action: Mouse scrolled (267, 303) with delta (0, -1)
Screenshot: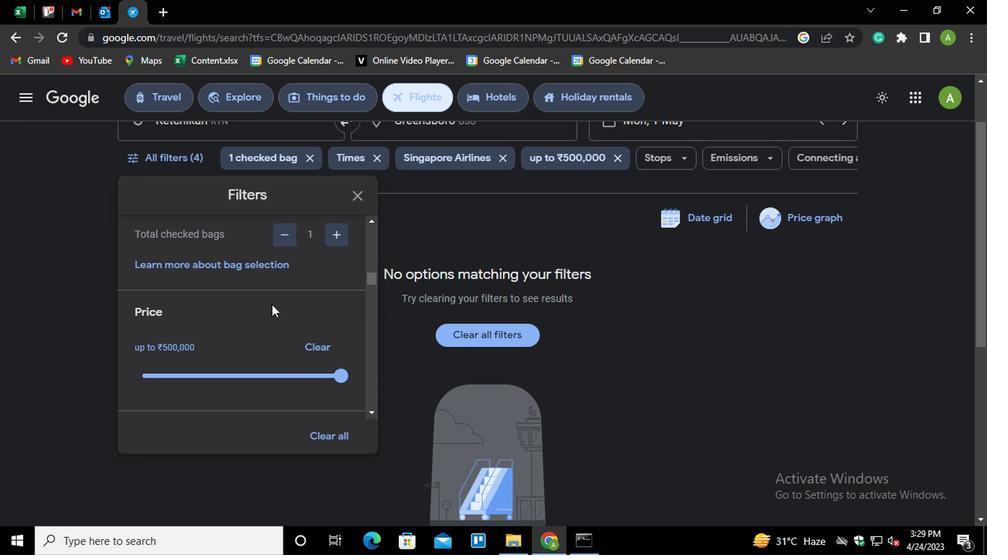 
Action: Mouse moved to (266, 305)
Screenshot: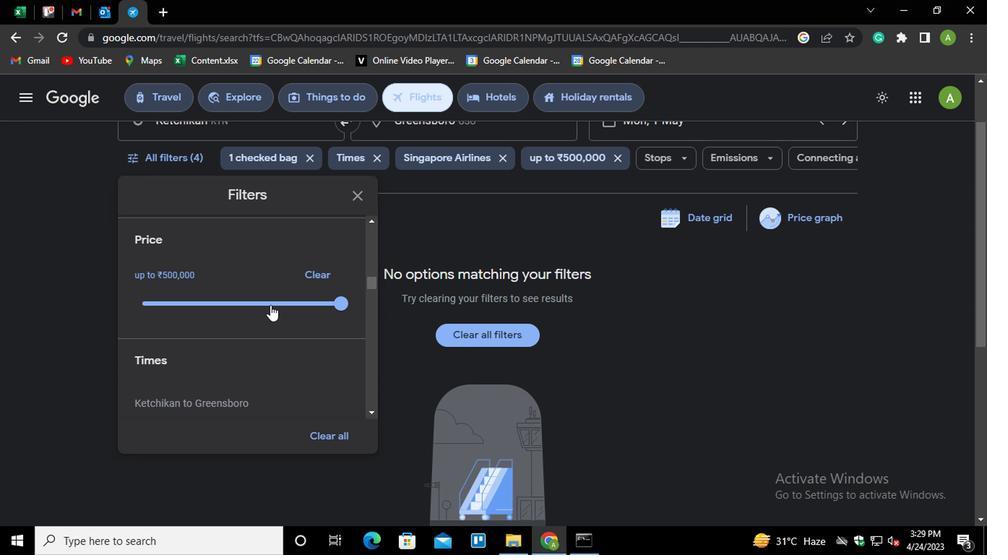 
Action: Mouse pressed left at (266, 305)
Screenshot: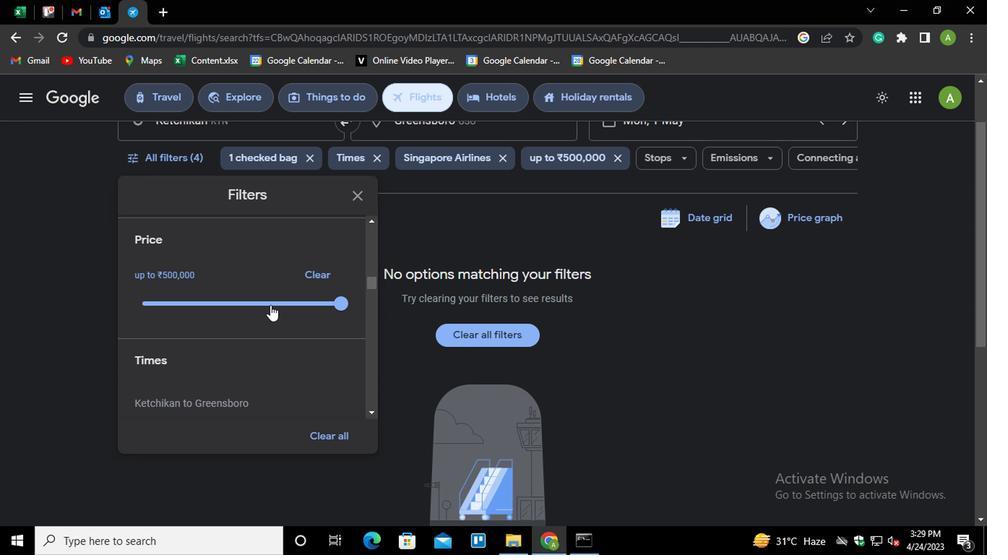 
Action: Mouse moved to (338, 304)
Screenshot: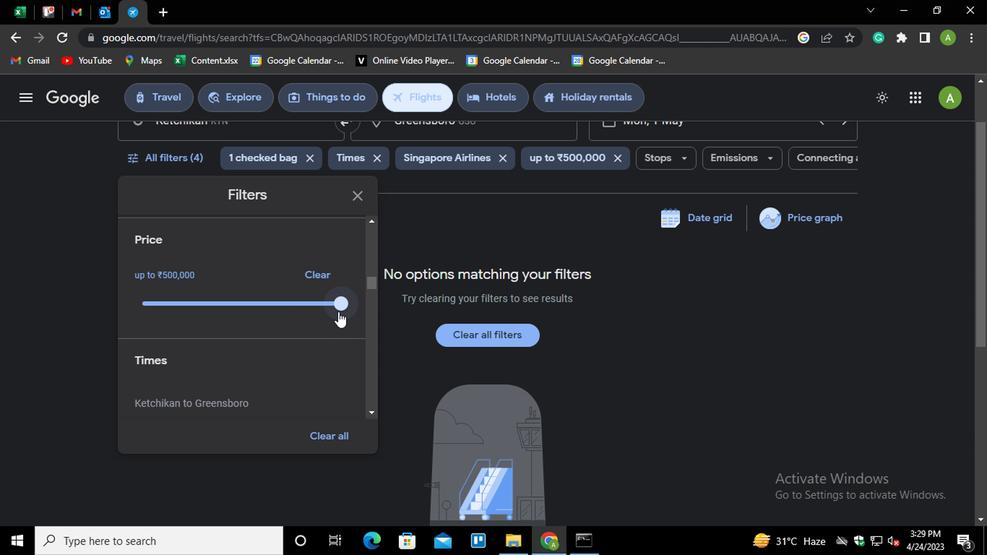 
Action: Mouse pressed left at (338, 304)
Screenshot: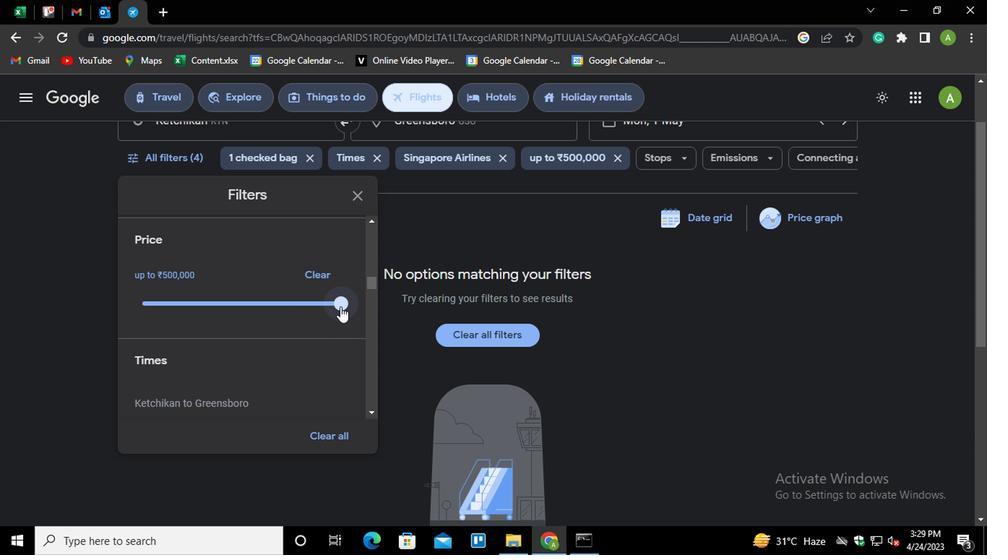 
Action: Mouse moved to (319, 357)
Screenshot: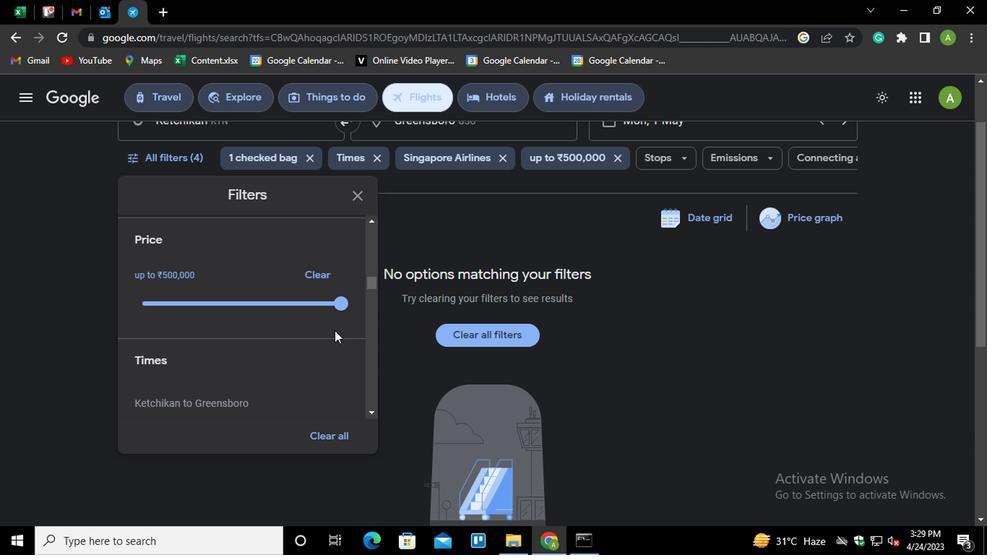 
Action: Mouse scrolled (319, 356) with delta (0, -1)
Screenshot: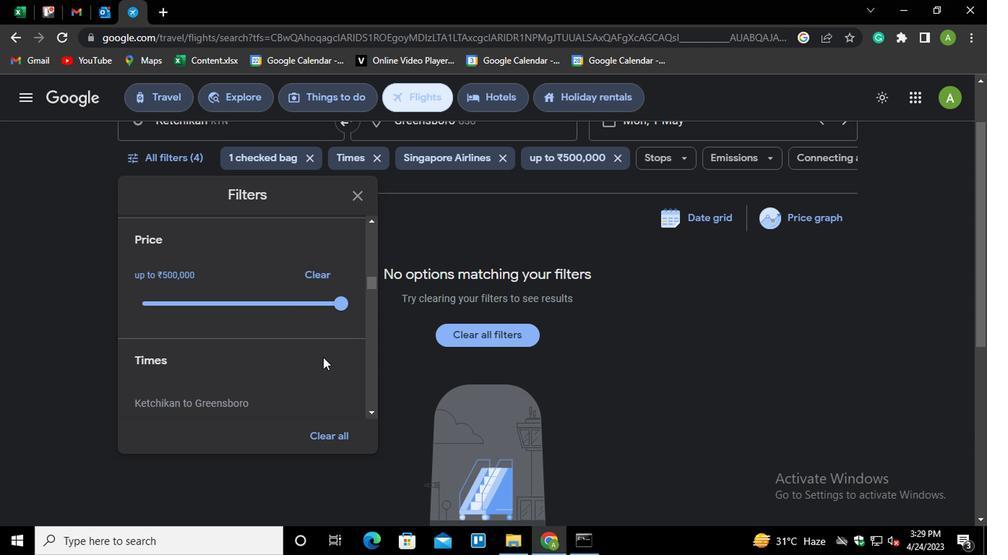 
Action: Mouse moved to (320, 332)
Screenshot: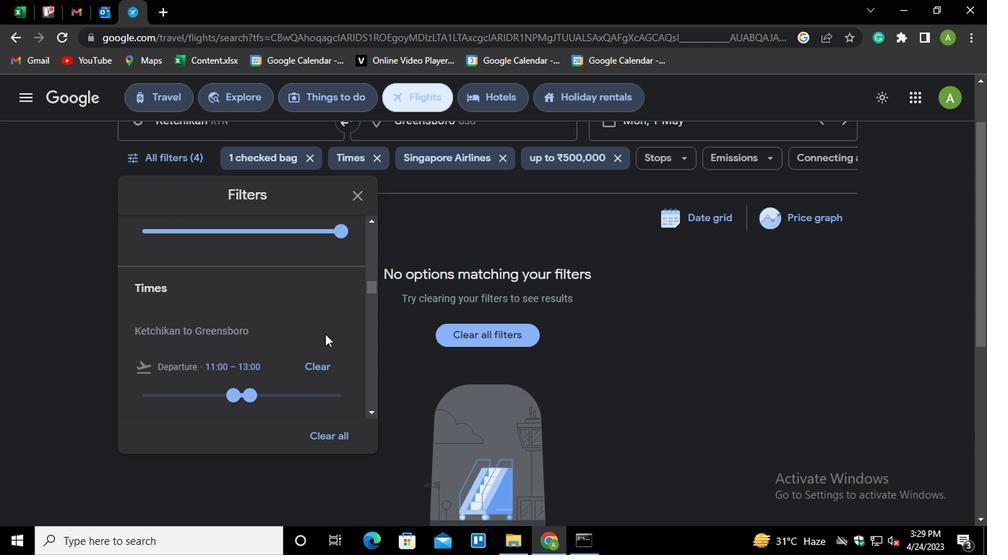
Action: Mouse scrolled (320, 331) with delta (0, 0)
Screenshot: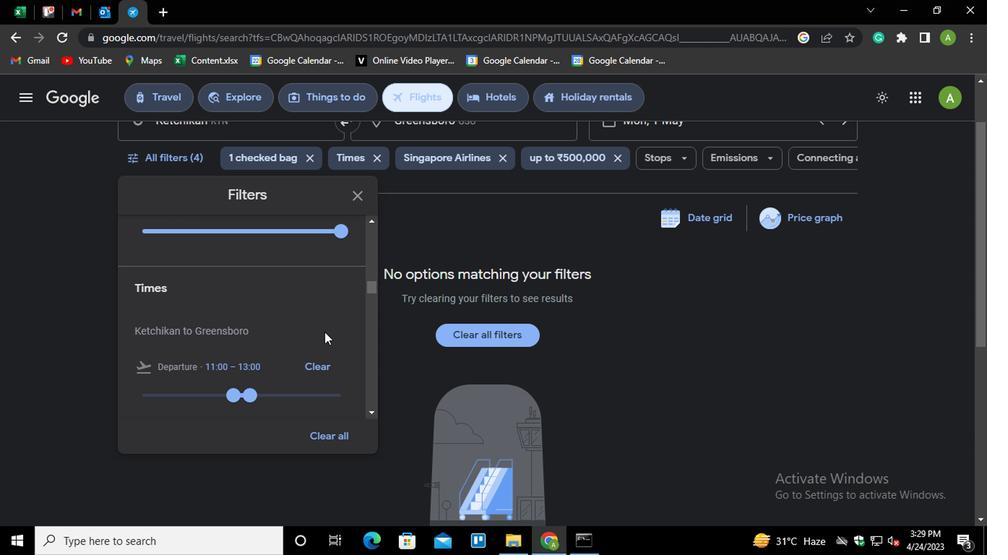 
Action: Mouse moved to (248, 325)
Screenshot: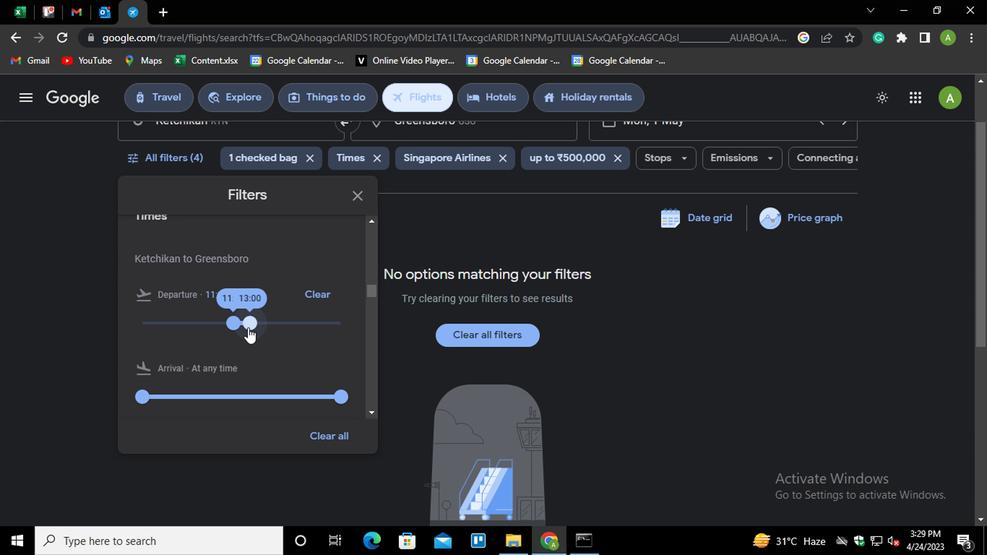 
Action: Mouse pressed left at (248, 325)
Screenshot: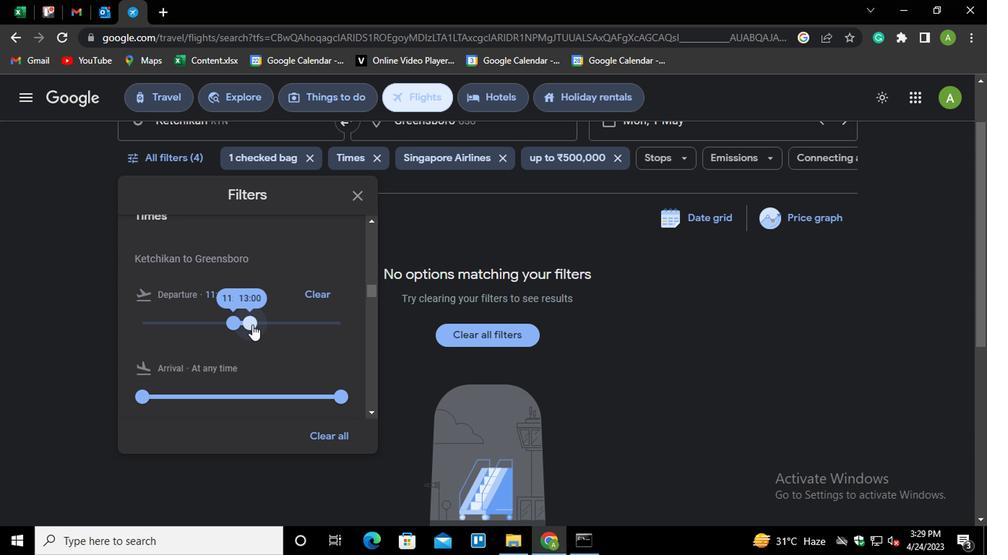 
Action: Mouse moved to (231, 323)
Screenshot: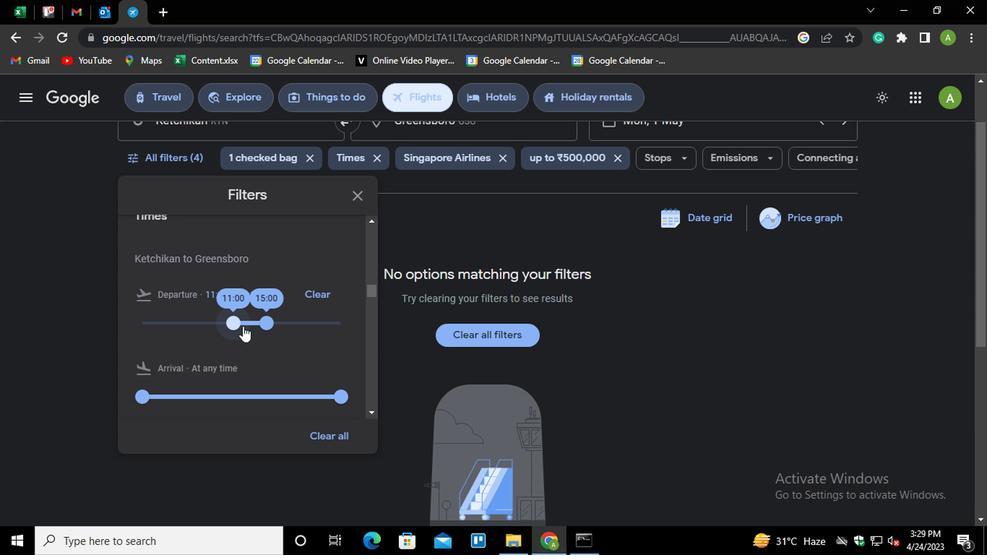
Action: Mouse pressed left at (231, 323)
Screenshot: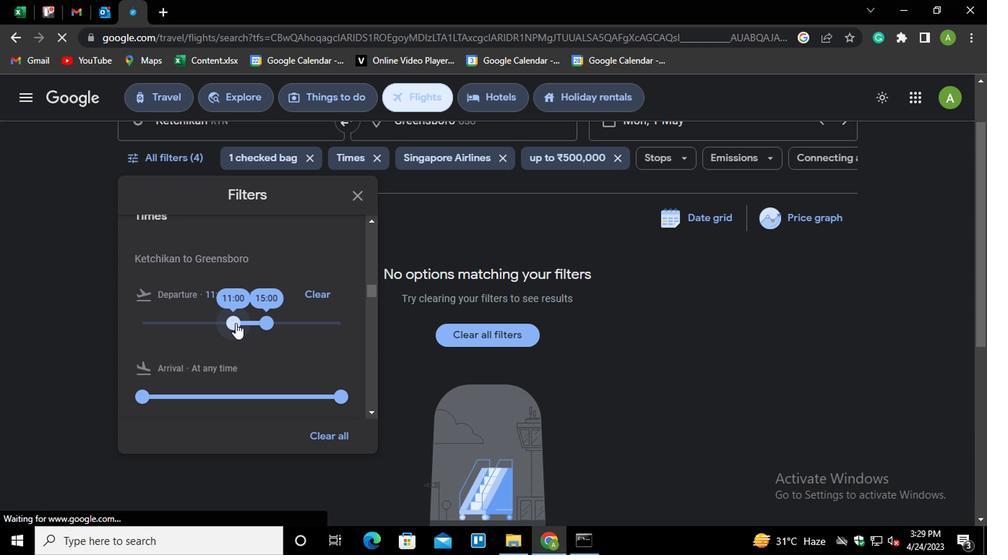 
Action: Mouse moved to (686, 366)
Screenshot: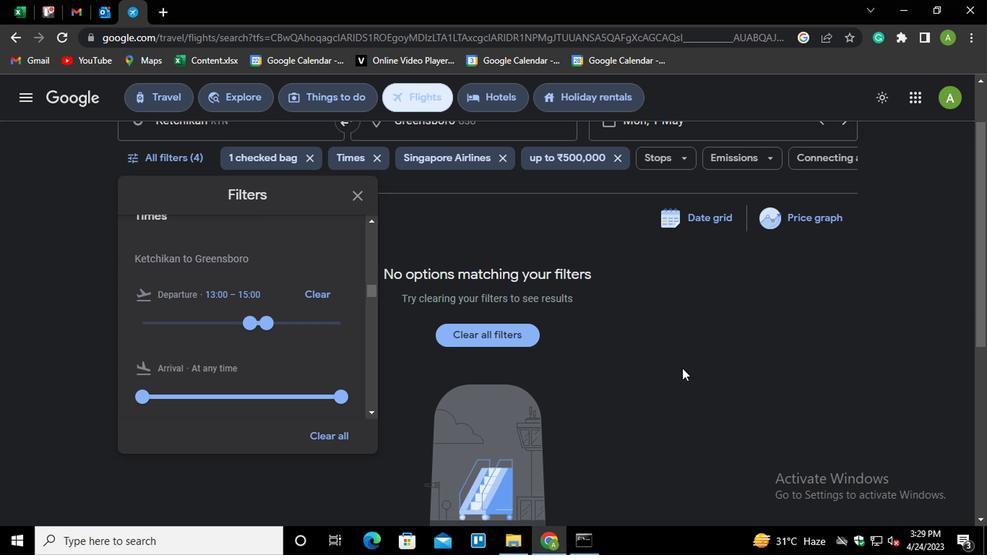 
Action: Mouse pressed left at (686, 366)
Screenshot: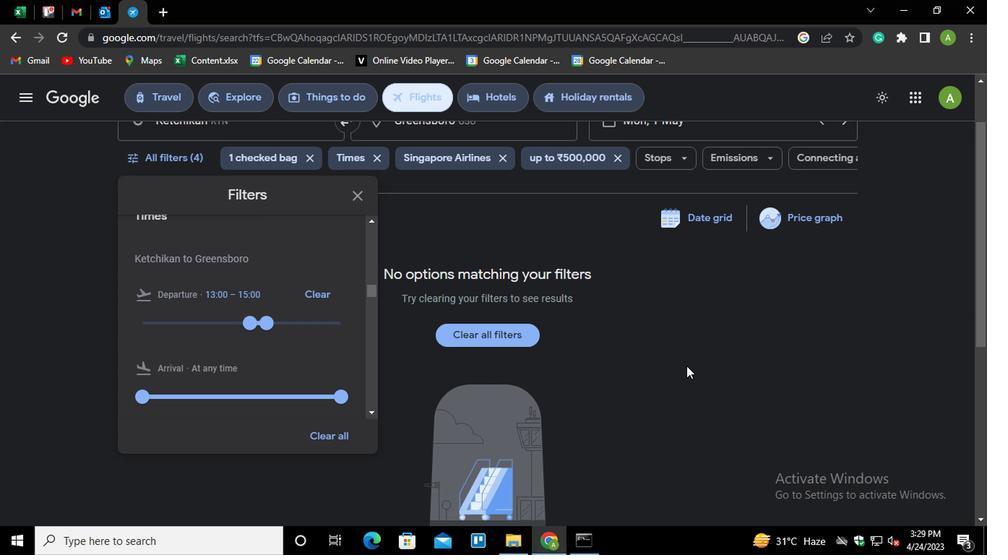 
Action: Mouse moved to (685, 368)
Screenshot: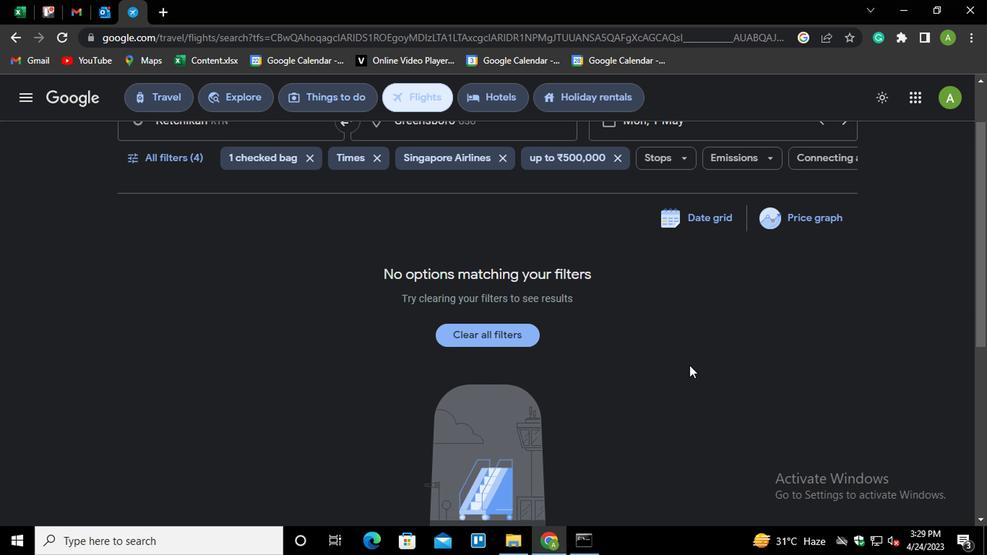 
